 Task: Look for space in Aarhus from 12th may 2023 to 28th may 2023 for 7 adults in price range Rs.22000 to Rs.28000. Place can be entire place or shared room with 3 bedrooms having 7 beds and 1 bathroom. Property type can be flat. Amenities needed are: wifi, free parkinig on premises, gym, breakfast, smoking allowed. Booking option can be shelf check-in. Required host language is English.
Action: Mouse moved to (343, 398)
Screenshot: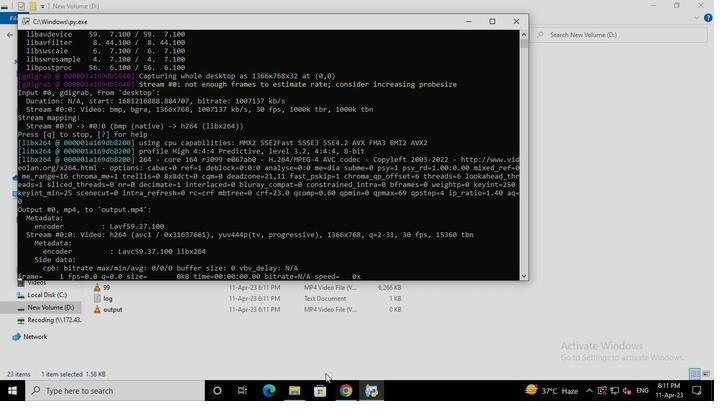 
Action: Mouse pressed left at (343, 398)
Screenshot: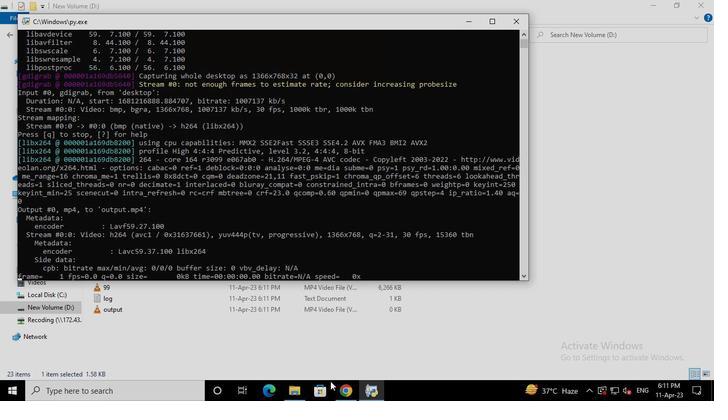 
Action: Mouse moved to (285, 95)
Screenshot: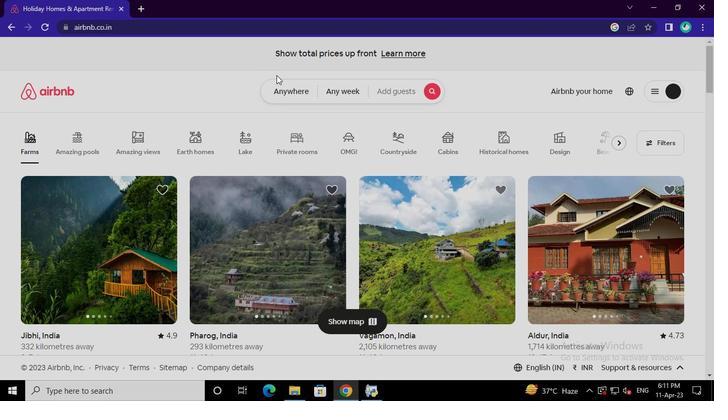
Action: Mouse pressed left at (285, 95)
Screenshot: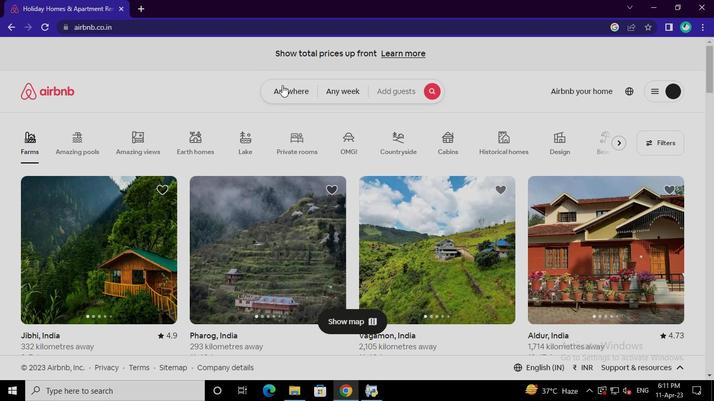 
Action: Mouse moved to (211, 133)
Screenshot: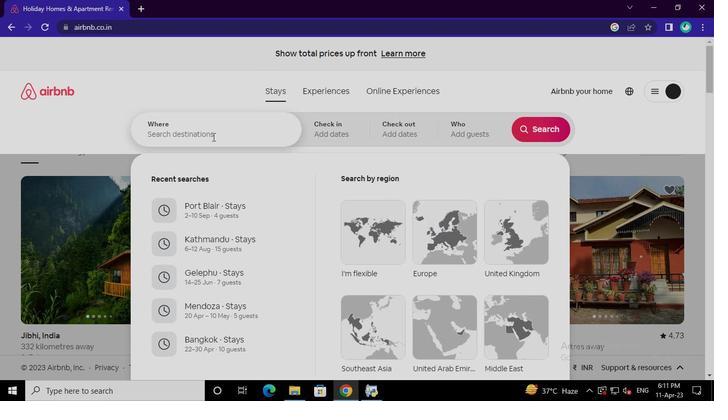 
Action: Mouse pressed left at (211, 133)
Screenshot: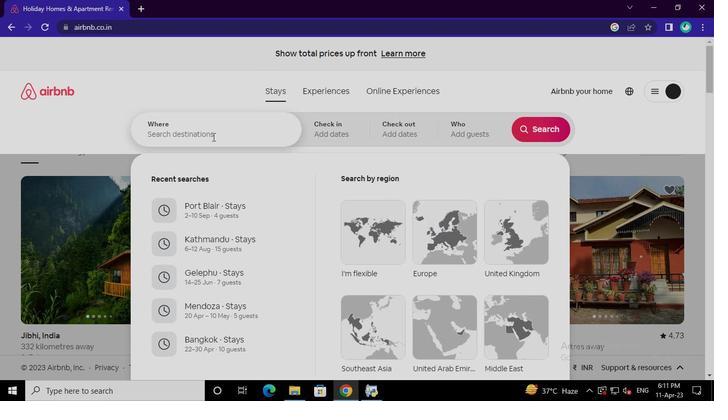 
Action: Mouse moved to (211, 133)
Screenshot: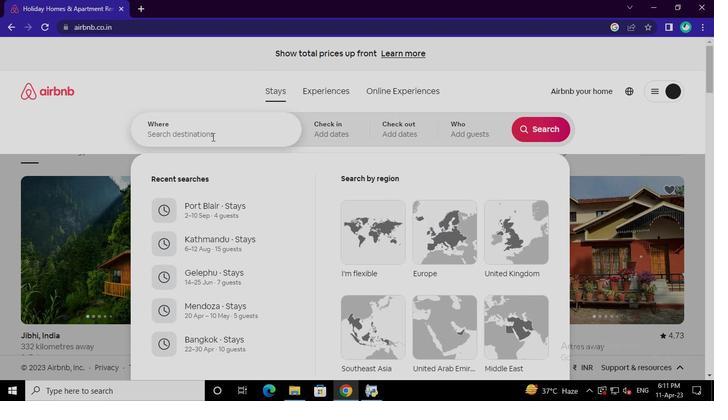 
Action: Keyboard a
Screenshot: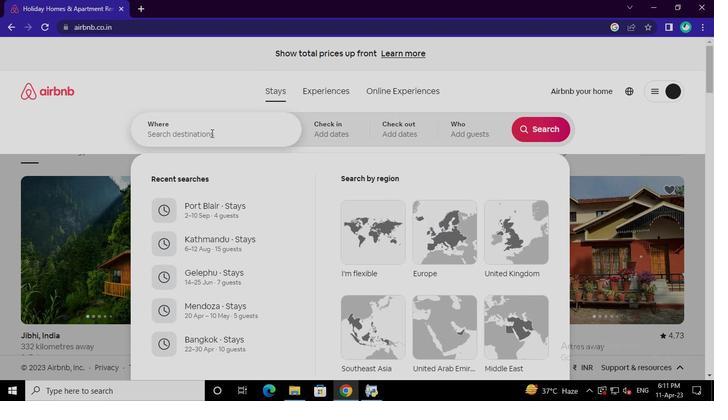 
Action: Keyboard a
Screenshot: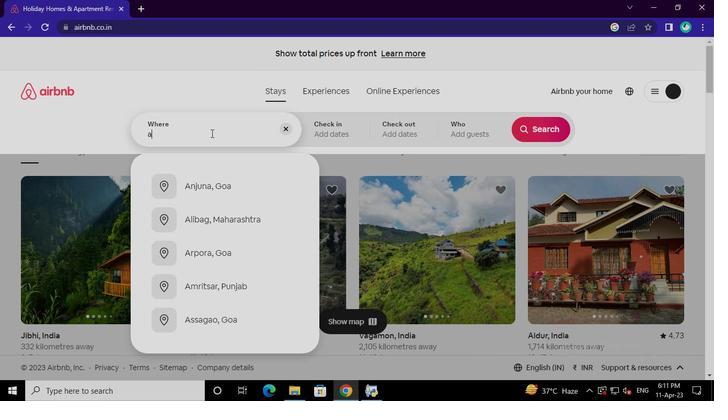 
Action: Keyboard r
Screenshot: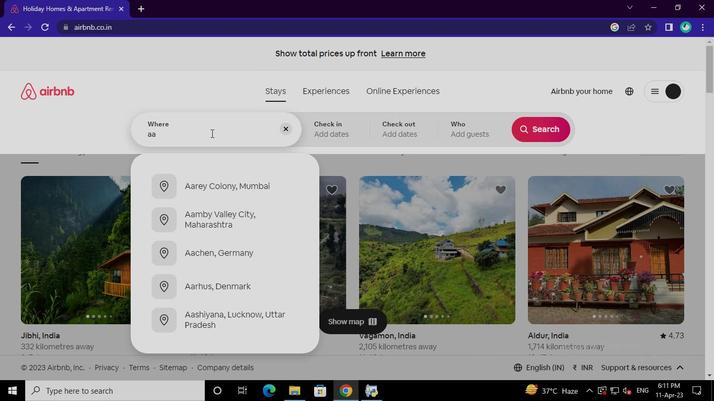 
Action: Keyboard h
Screenshot: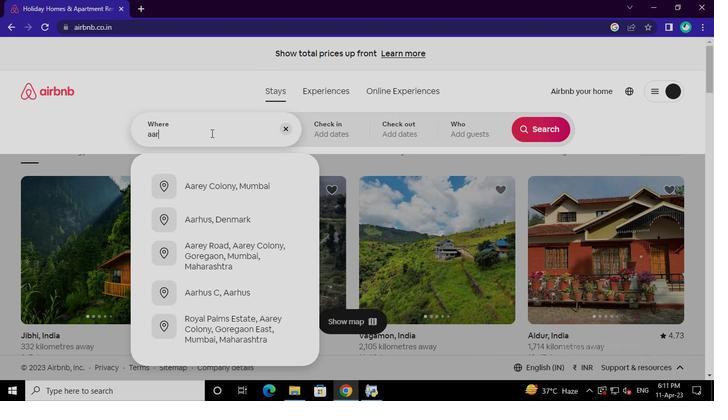 
Action: Keyboard u
Screenshot: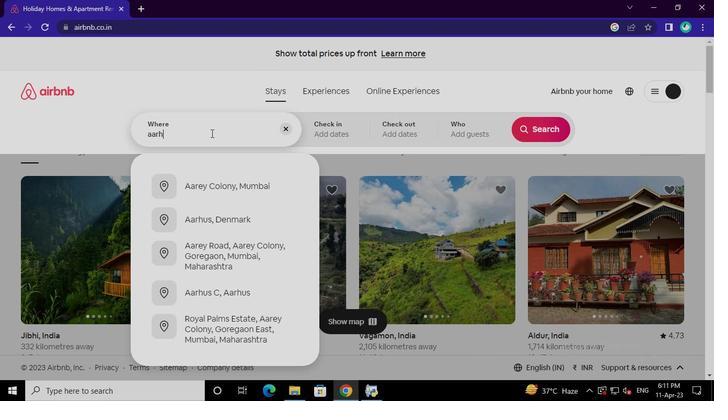 
Action: Keyboard s
Screenshot: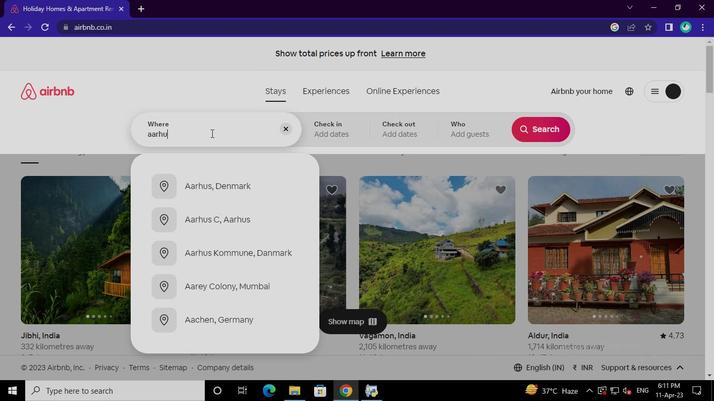 
Action: Mouse moved to (215, 182)
Screenshot: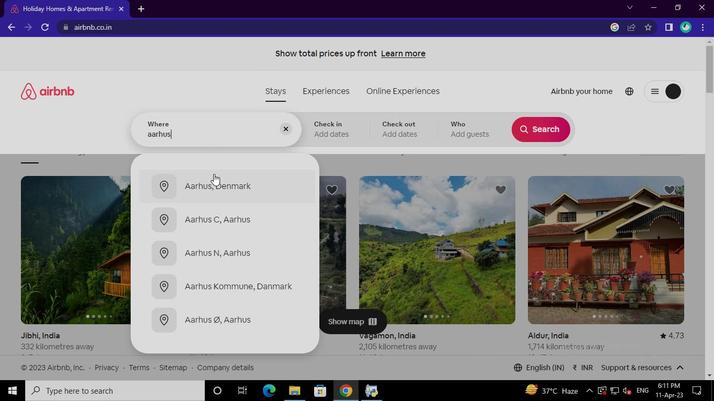 
Action: Mouse pressed left at (215, 182)
Screenshot: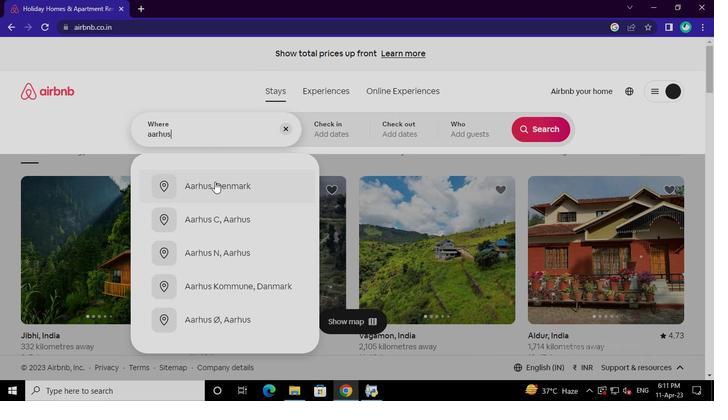 
Action: Mouse moved to (501, 286)
Screenshot: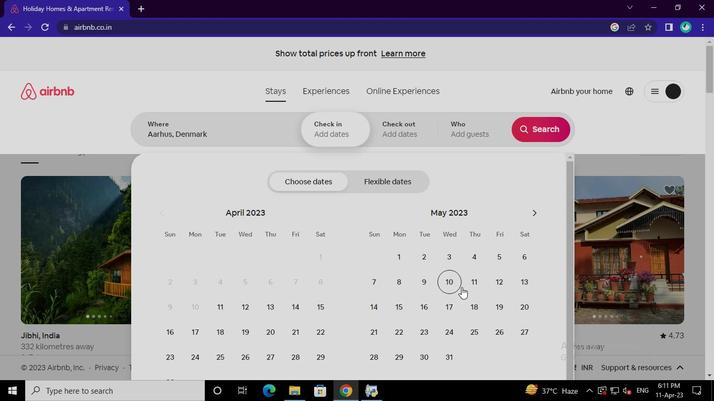 
Action: Mouse pressed left at (501, 286)
Screenshot: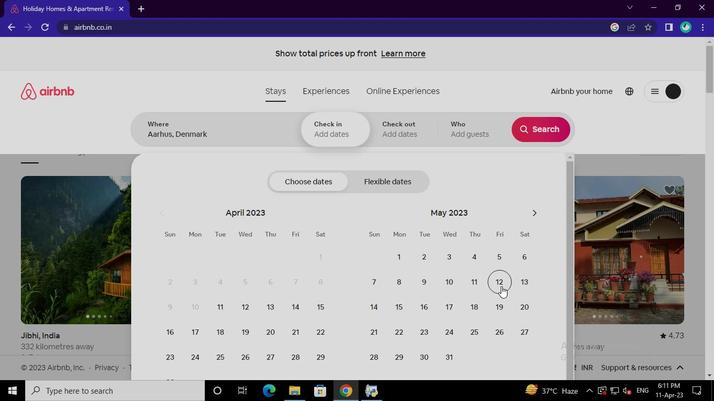 
Action: Mouse moved to (380, 357)
Screenshot: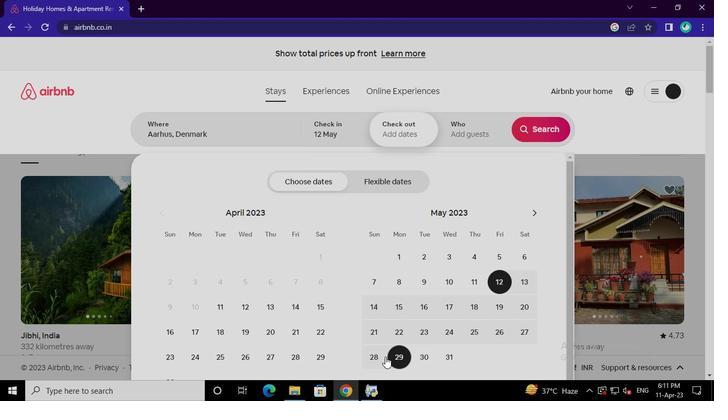 
Action: Mouse pressed left at (380, 357)
Screenshot: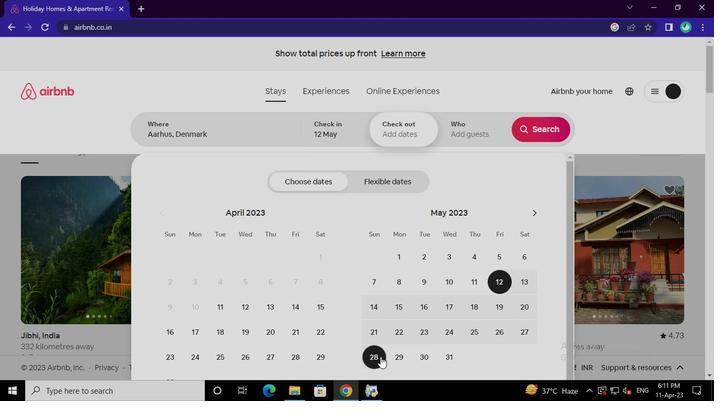 
Action: Mouse moved to (471, 133)
Screenshot: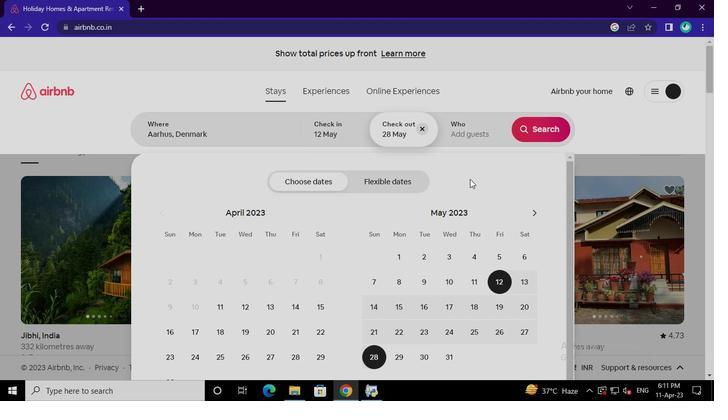 
Action: Mouse pressed left at (471, 133)
Screenshot: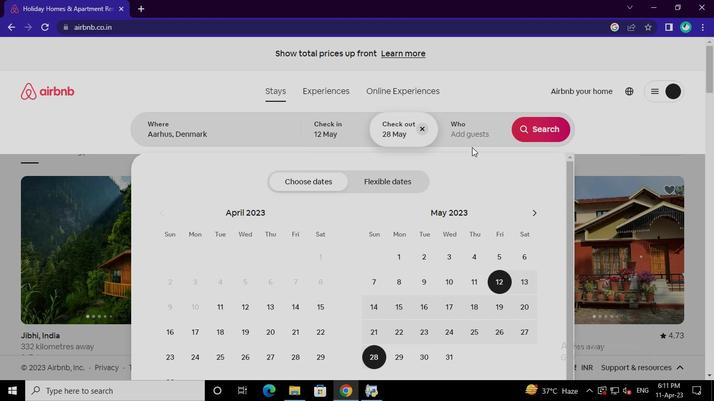
Action: Mouse moved to (539, 182)
Screenshot: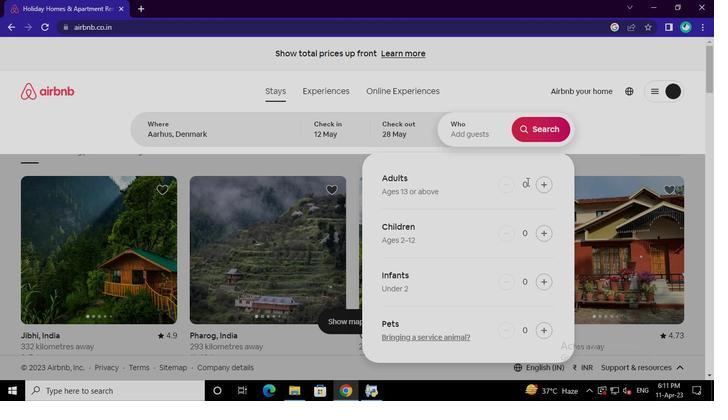 
Action: Mouse pressed left at (539, 182)
Screenshot: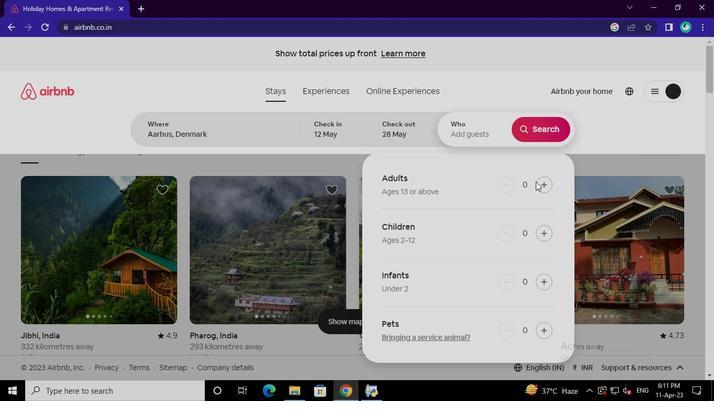
Action: Mouse moved to (539, 182)
Screenshot: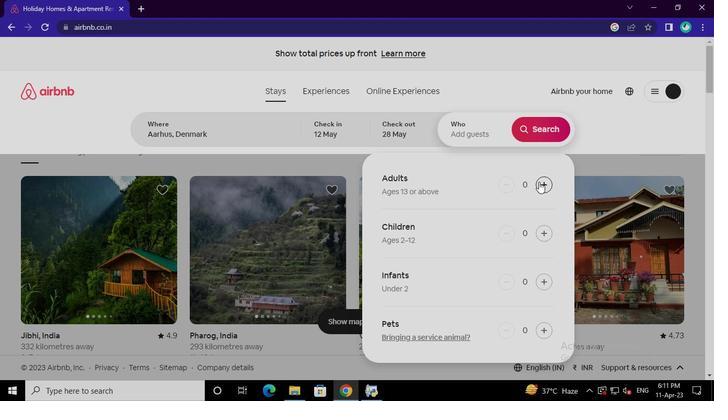 
Action: Mouse pressed left at (539, 182)
Screenshot: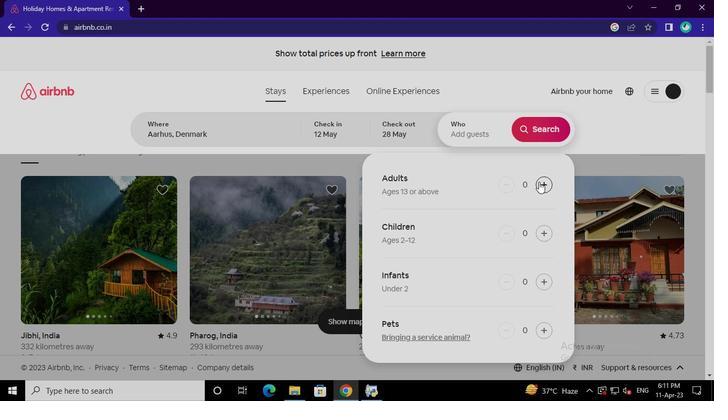 
Action: Mouse moved to (539, 183)
Screenshot: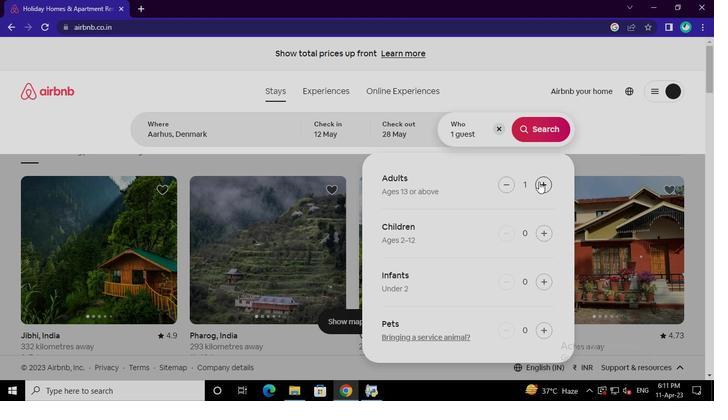 
Action: Mouse pressed left at (539, 183)
Screenshot: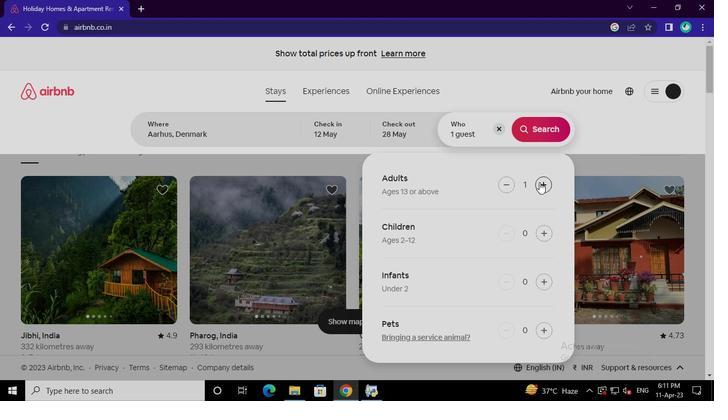 
Action: Mouse moved to (540, 184)
Screenshot: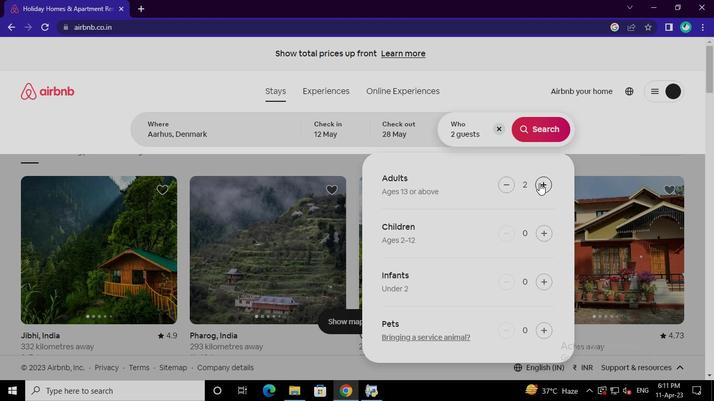 
Action: Mouse pressed left at (540, 184)
Screenshot: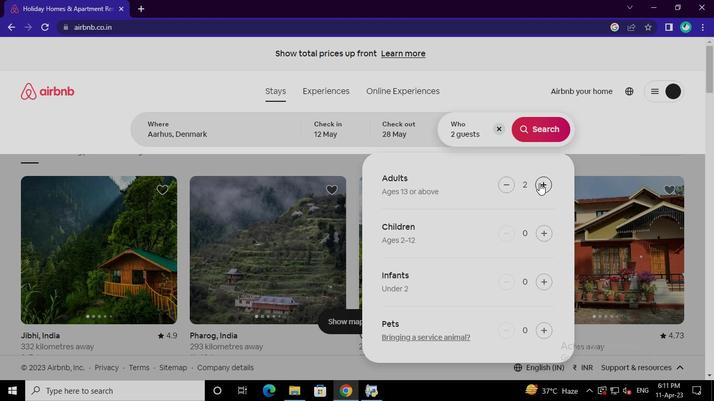 
Action: Mouse pressed left at (540, 184)
Screenshot: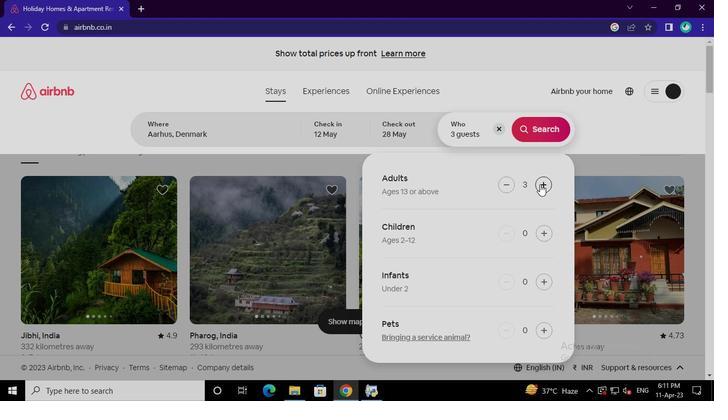 
Action: Mouse pressed left at (540, 184)
Screenshot: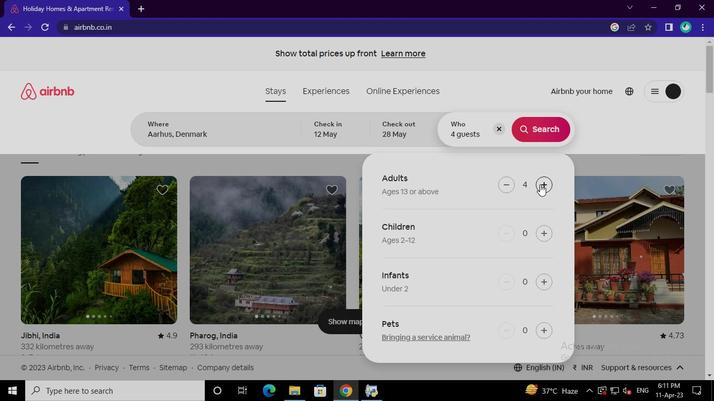 
Action: Mouse pressed left at (540, 184)
Screenshot: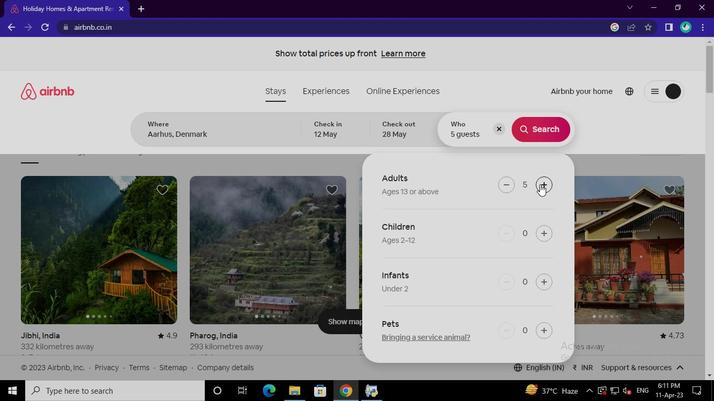 
Action: Mouse pressed left at (540, 184)
Screenshot: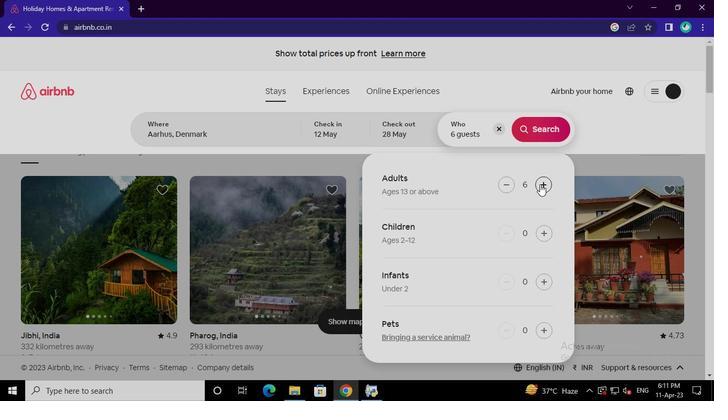 
Action: Mouse pressed left at (540, 184)
Screenshot: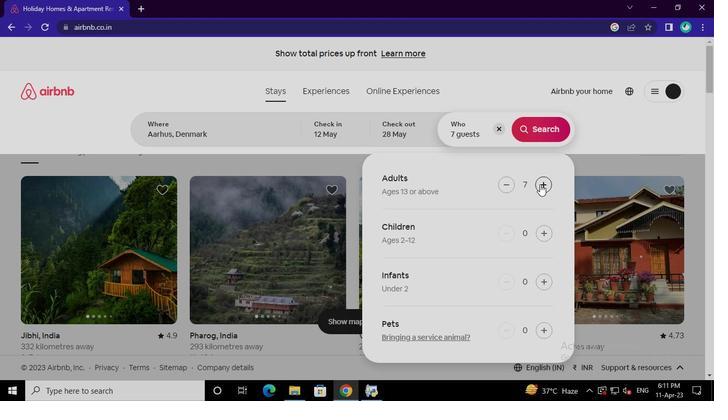 
Action: Mouse pressed left at (540, 184)
Screenshot: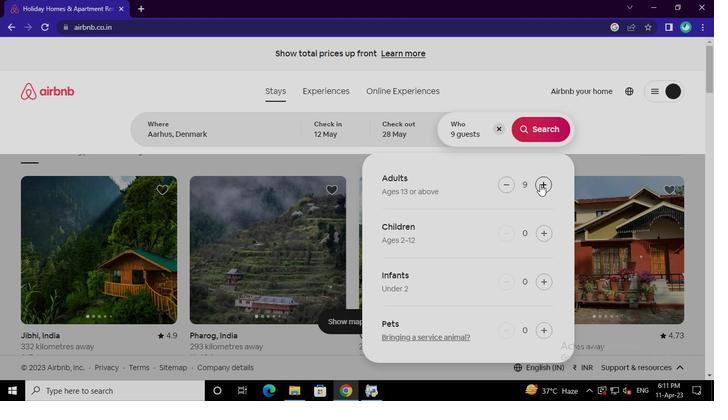 
Action: Mouse moved to (510, 186)
Screenshot: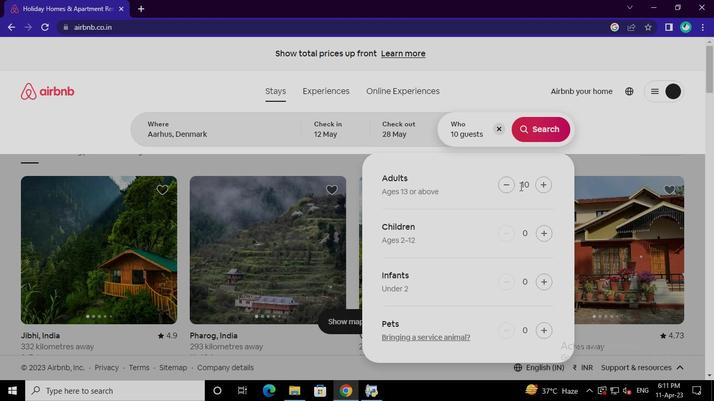 
Action: Mouse pressed left at (510, 186)
Screenshot: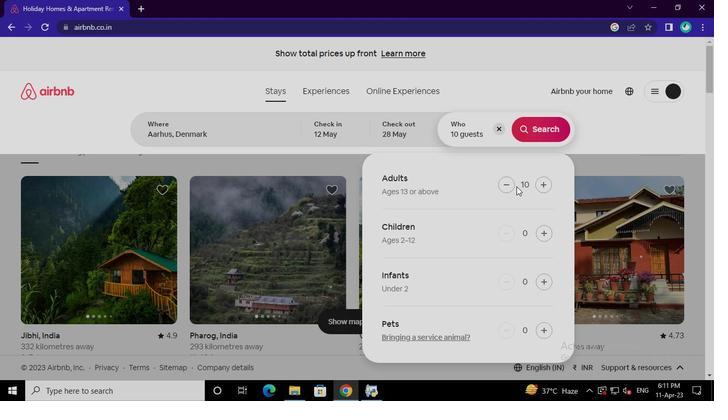 
Action: Mouse pressed left at (510, 186)
Screenshot: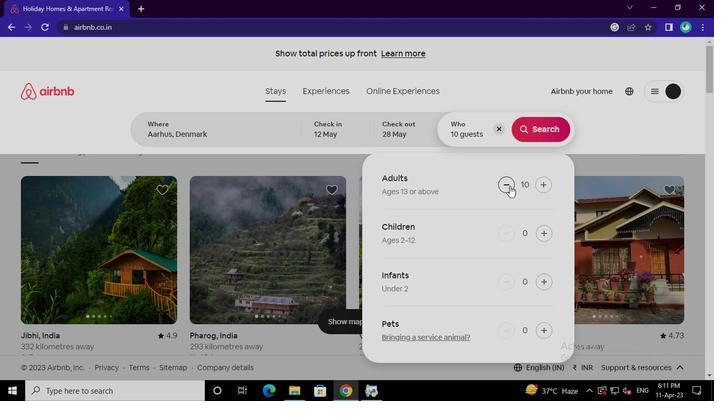 
Action: Mouse pressed left at (510, 186)
Screenshot: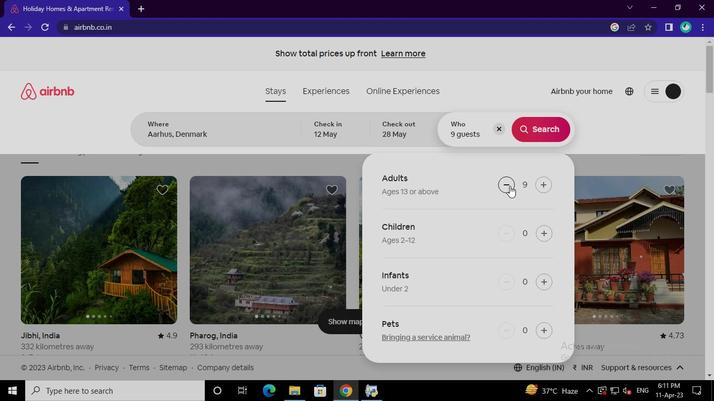 
Action: Mouse moved to (536, 134)
Screenshot: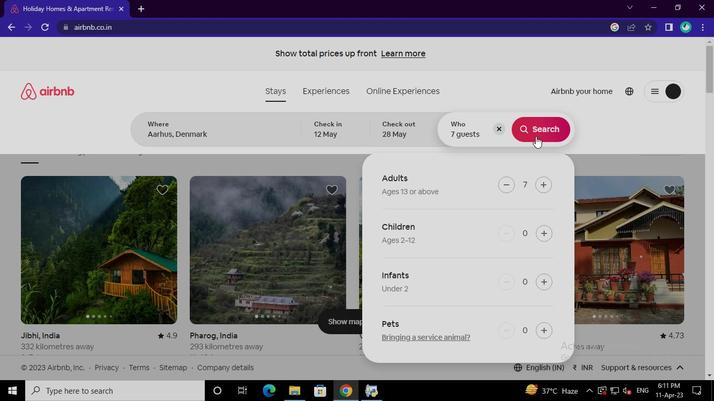 
Action: Mouse pressed left at (536, 134)
Screenshot: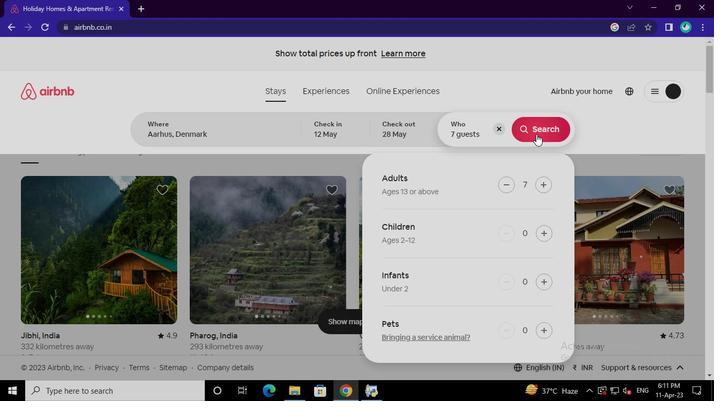 
Action: Mouse moved to (682, 98)
Screenshot: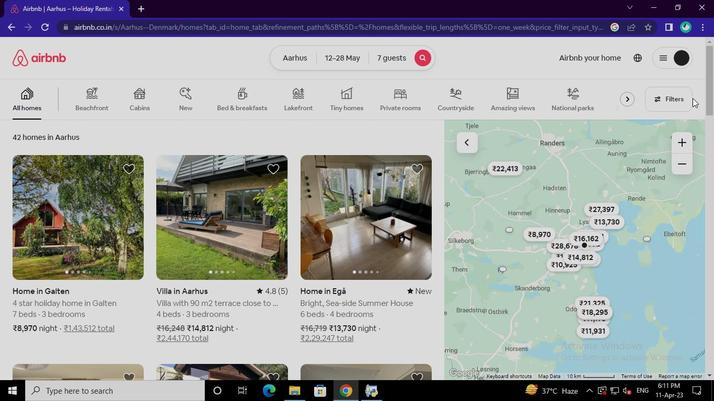 
Action: Mouse pressed left at (682, 98)
Screenshot: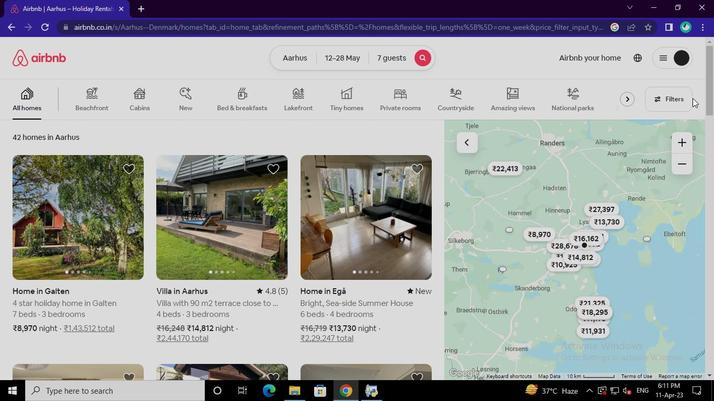 
Action: Mouse moved to (275, 228)
Screenshot: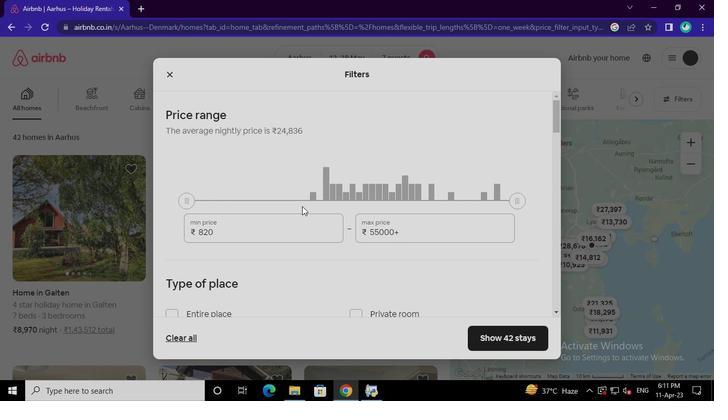 
Action: Mouse pressed left at (275, 228)
Screenshot: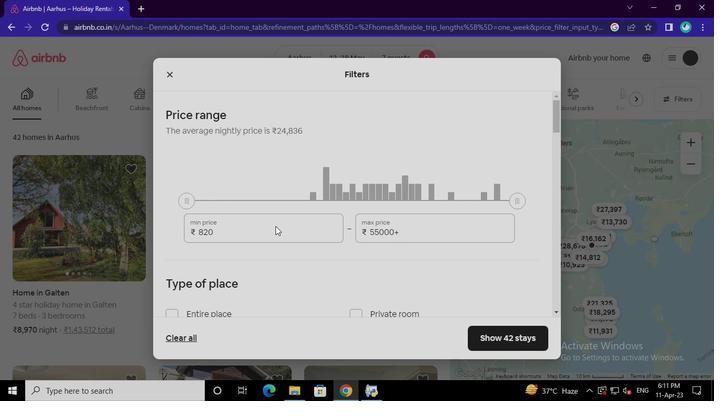 
Action: Keyboard Key.backspace
Screenshot: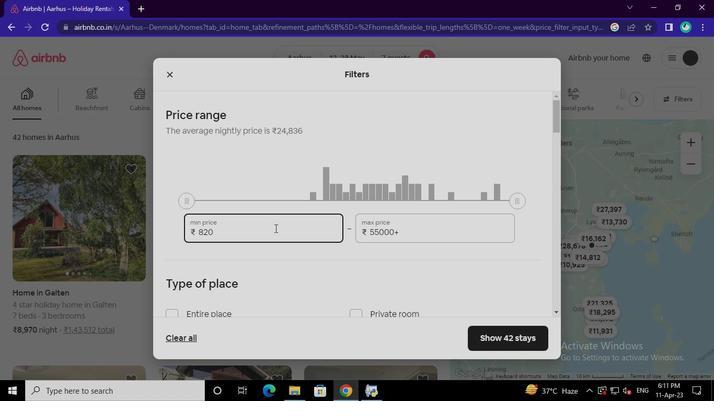 
Action: Keyboard Key.backspace
Screenshot: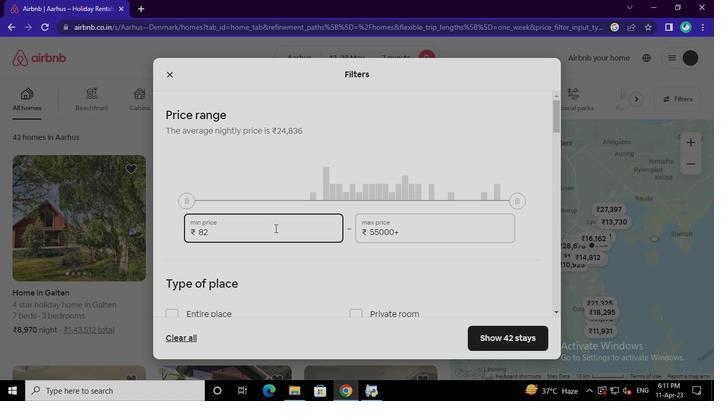 
Action: Keyboard Key.backspace
Screenshot: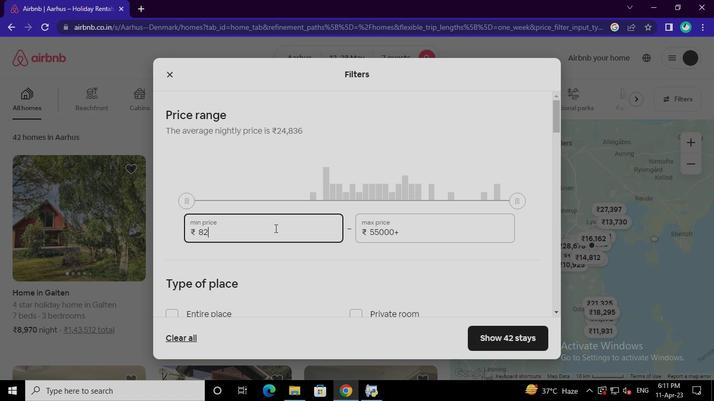 
Action: Keyboard Key.backspace
Screenshot: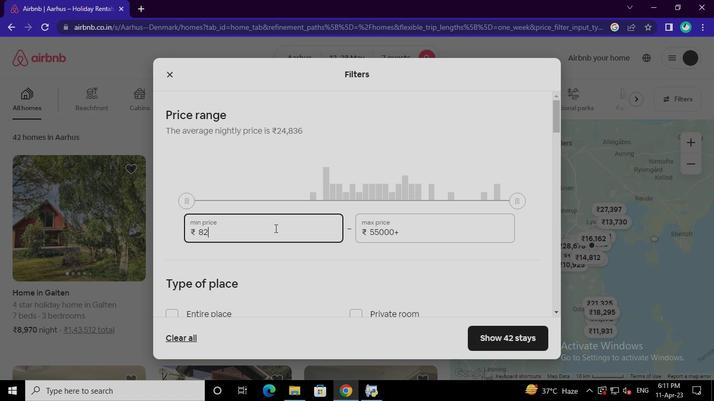 
Action: Keyboard Key.backspace
Screenshot: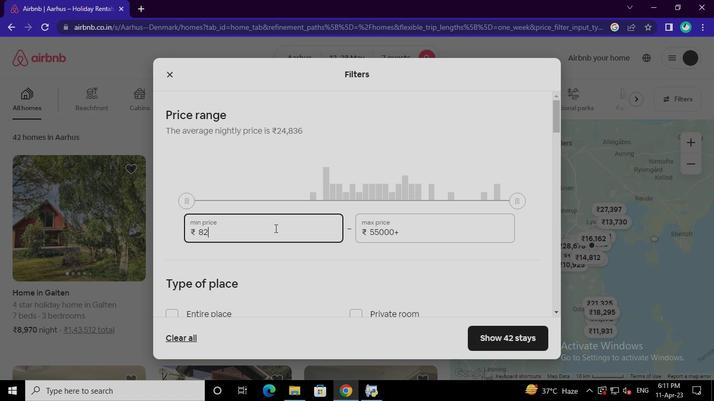 
Action: Keyboard Key.backspace
Screenshot: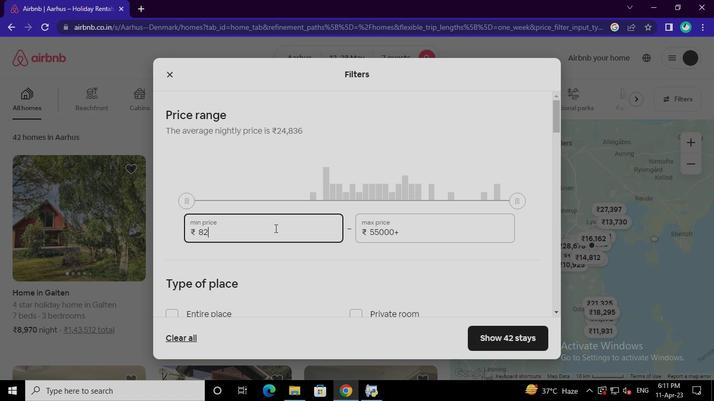 
Action: Keyboard Key.backspace
Screenshot: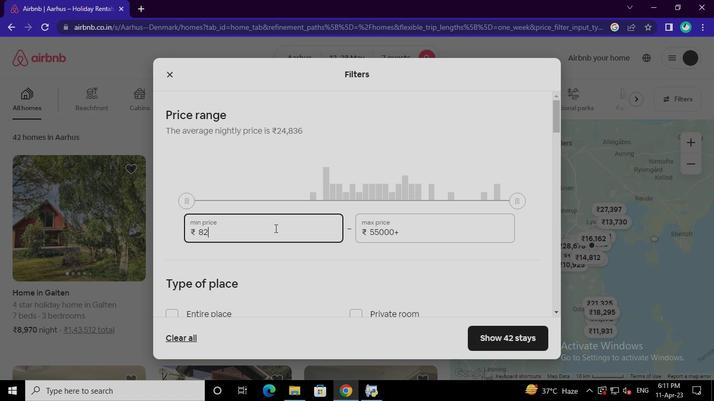 
Action: Keyboard Key.backspace
Screenshot: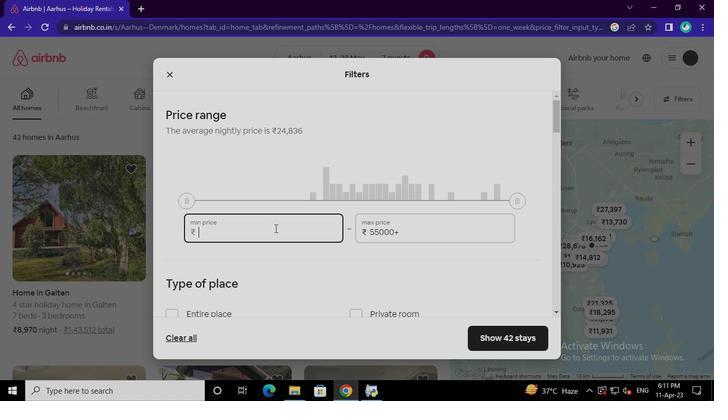 
Action: Keyboard Key.backspace
Screenshot: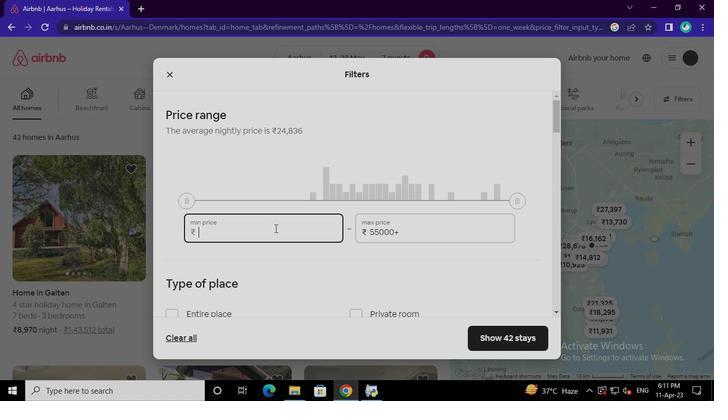 
Action: Keyboard <98>
Screenshot: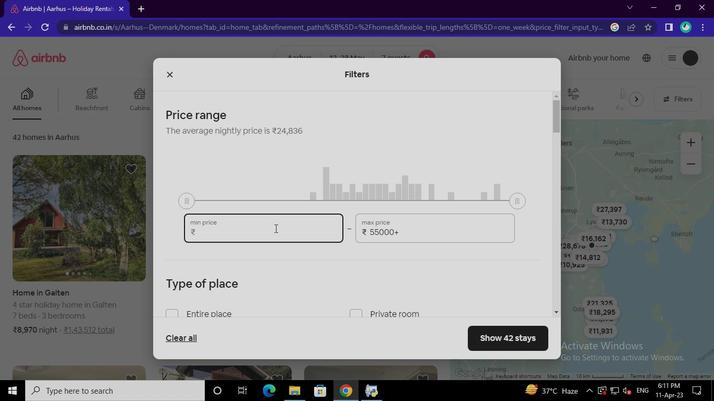 
Action: Keyboard <98>
Screenshot: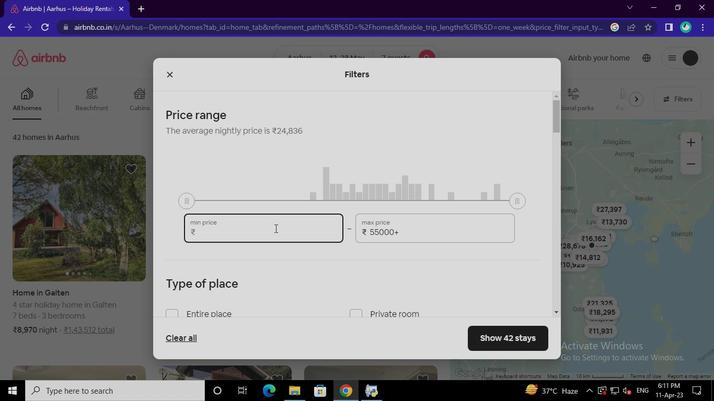 
Action: Keyboard <96>
Screenshot: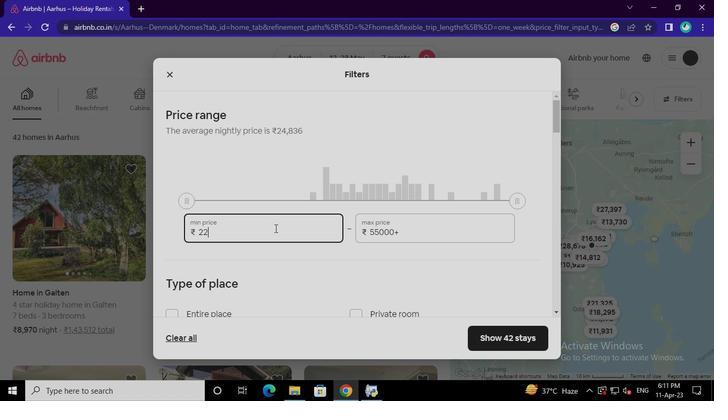 
Action: Keyboard <96>
Screenshot: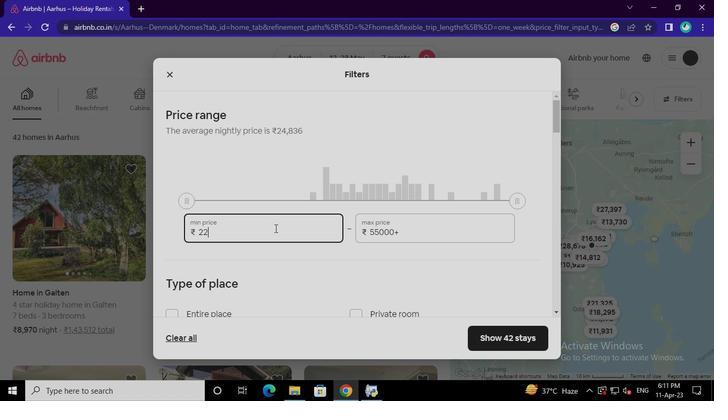 
Action: Keyboard <96>
Screenshot: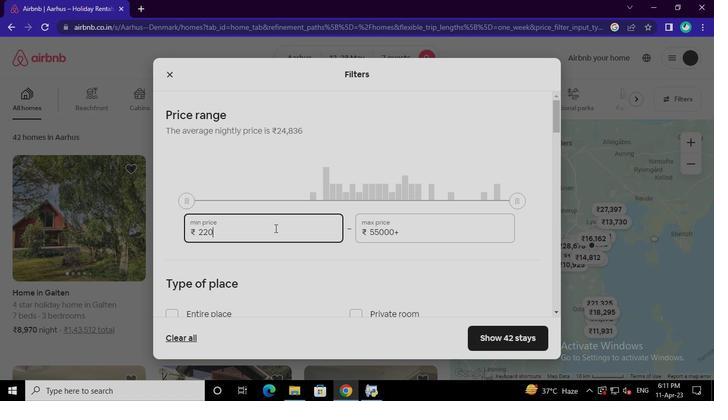 
Action: Mouse moved to (411, 234)
Screenshot: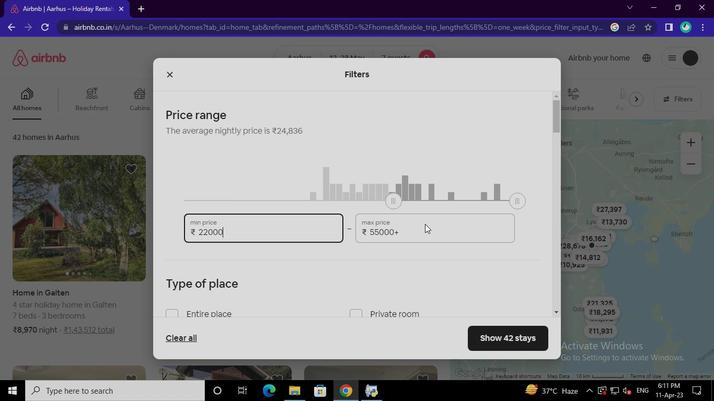 
Action: Mouse pressed left at (411, 234)
Screenshot: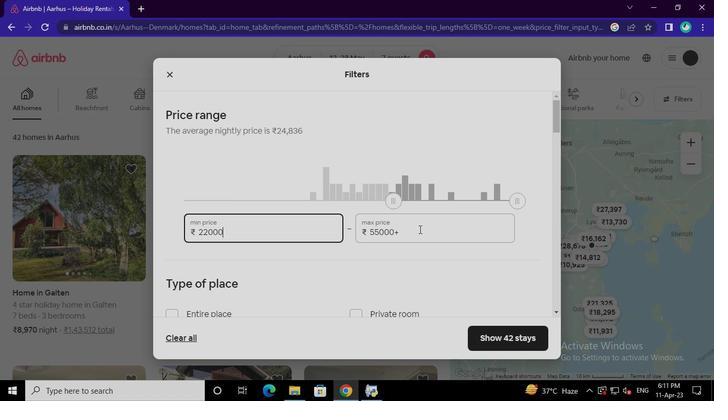 
Action: Keyboard Key.backspace
Screenshot: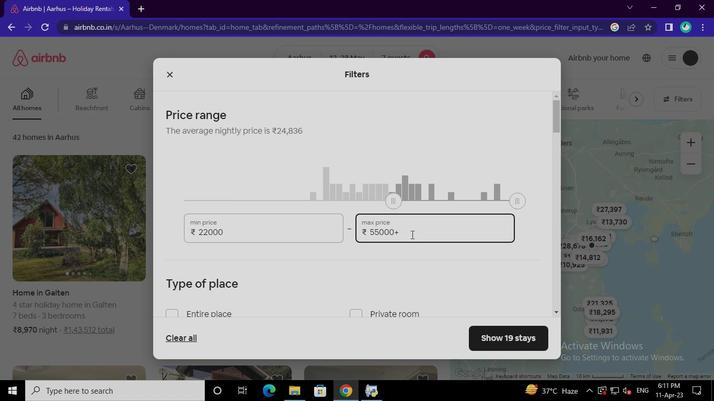 
Action: Keyboard Key.backspace
Screenshot: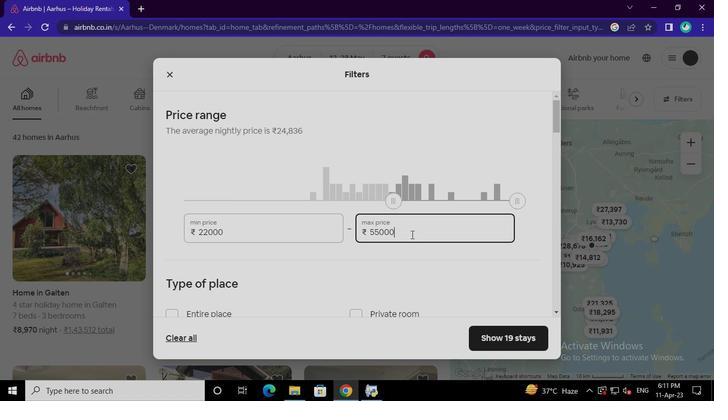 
Action: Keyboard Key.backspace
Screenshot: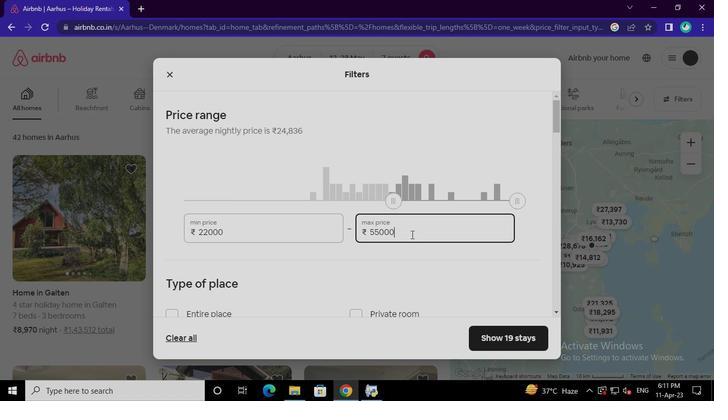
Action: Keyboard Key.backspace
Screenshot: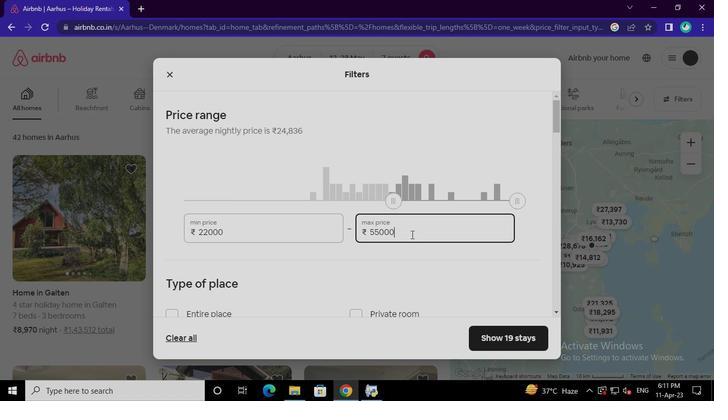 
Action: Keyboard Key.backspace
Screenshot: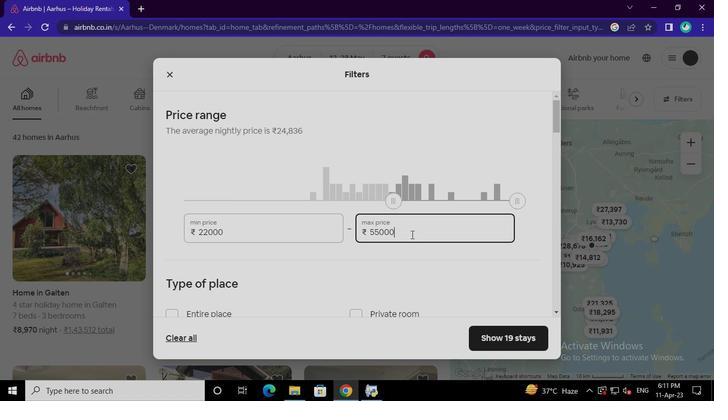 
Action: Keyboard Key.backspace
Screenshot: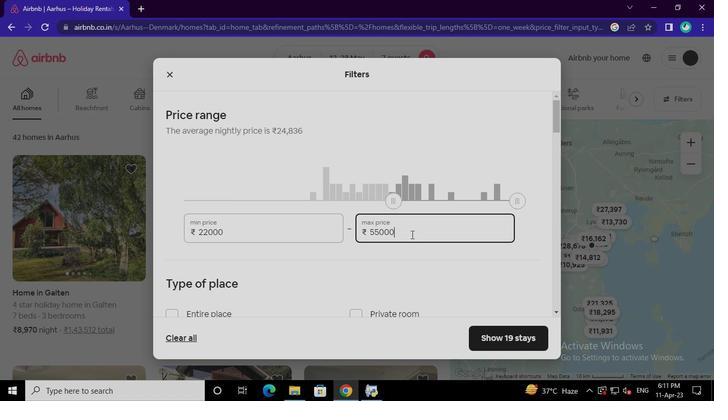 
Action: Keyboard Key.backspace
Screenshot: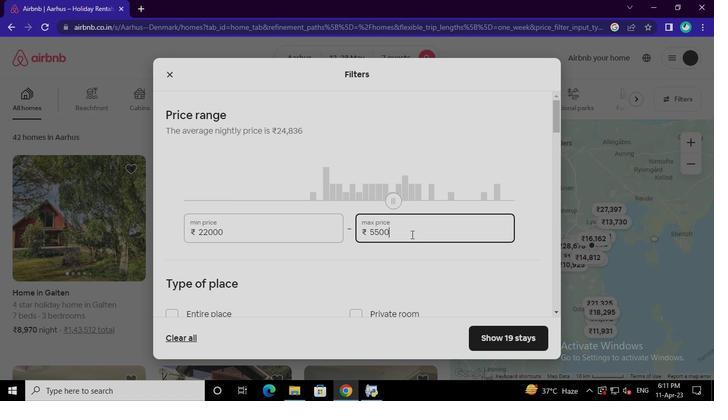 
Action: Keyboard Key.backspace
Screenshot: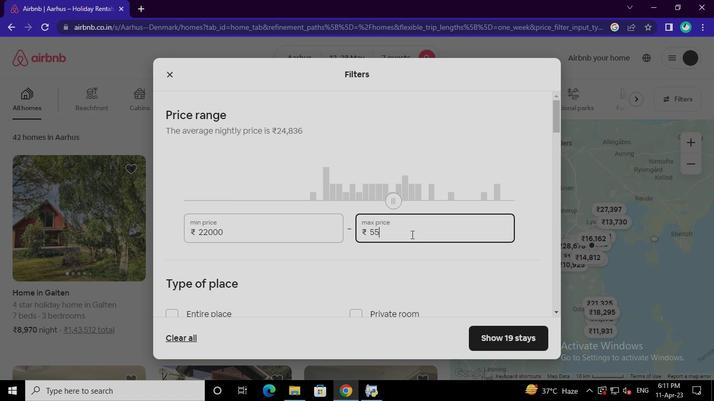 
Action: Keyboard Key.backspace
Screenshot: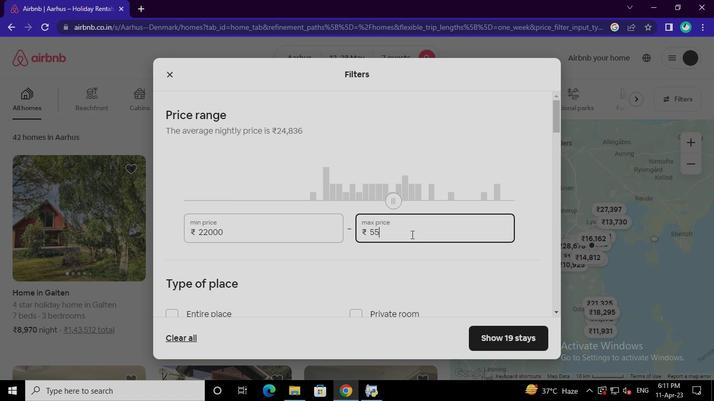 
Action: Keyboard Key.backspace
Screenshot: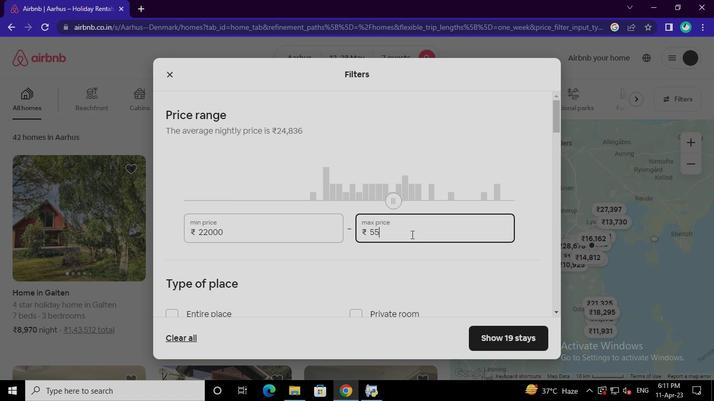 
Action: Keyboard Key.backspace
Screenshot: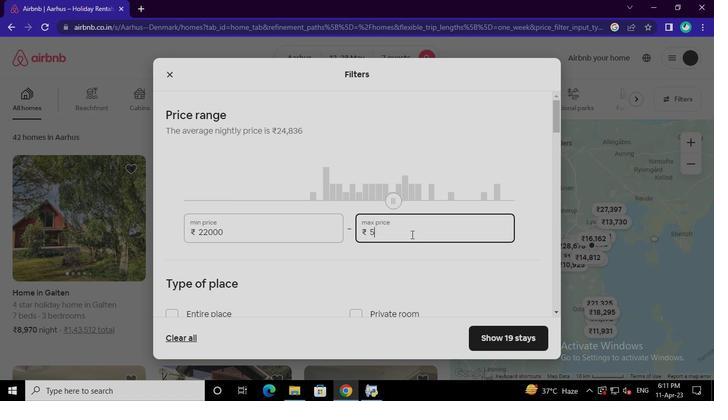 
Action: Keyboard Key.backspace
Screenshot: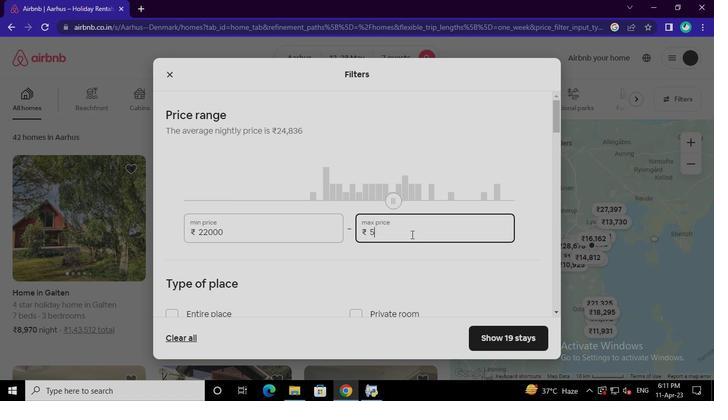 
Action: Keyboard <98>
Screenshot: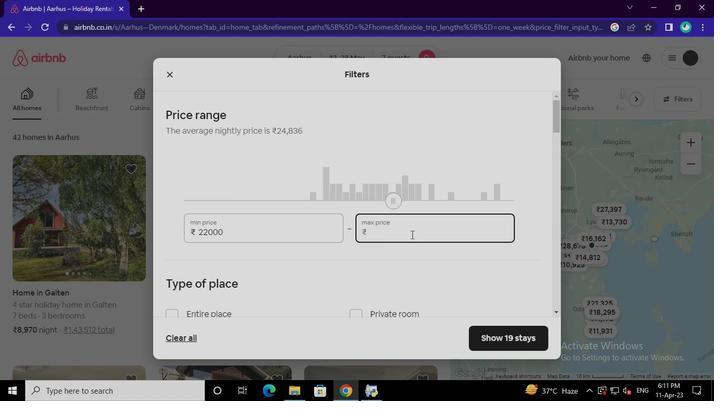 
Action: Keyboard <104>
Screenshot: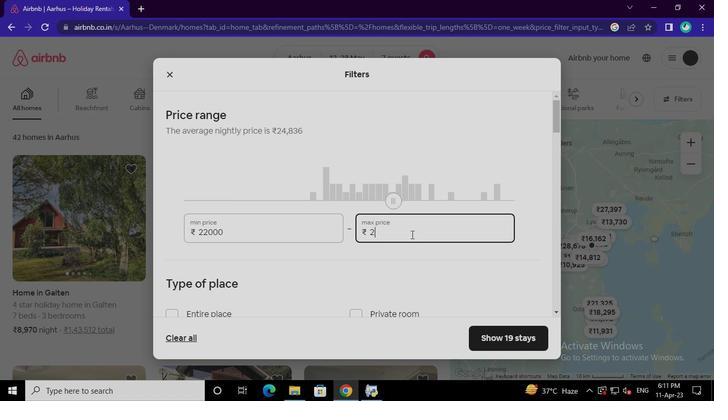 
Action: Keyboard <96>
Screenshot: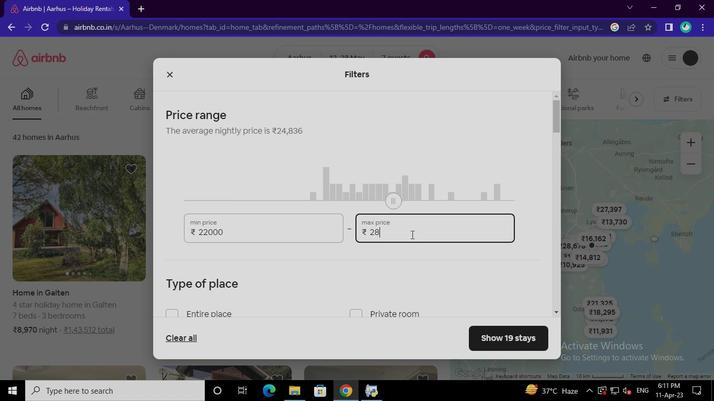 
Action: Keyboard <96>
Screenshot: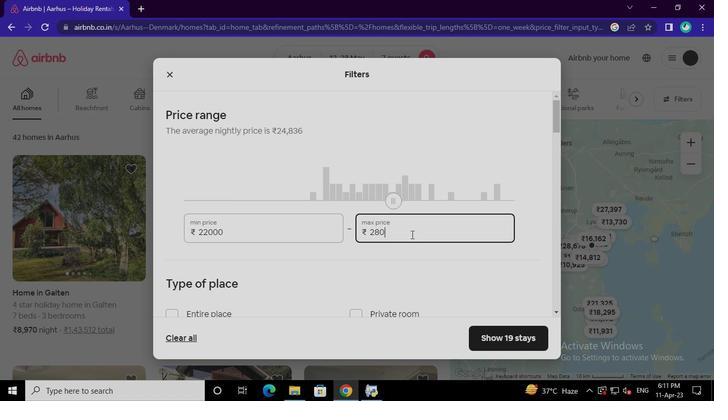 
Action: Keyboard <96>
Screenshot: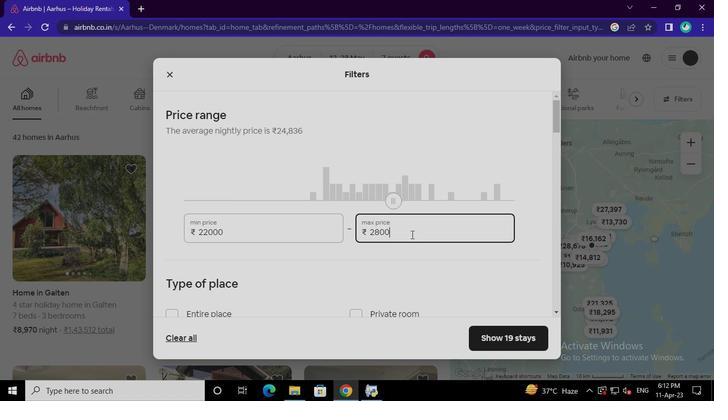 
Action: Mouse moved to (201, 207)
Screenshot: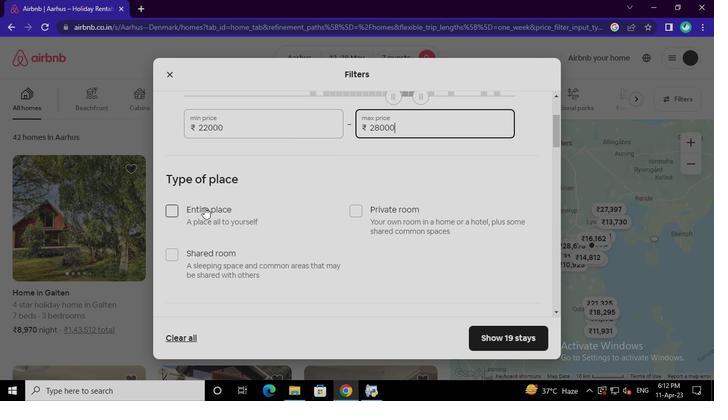 
Action: Mouse pressed left at (201, 207)
Screenshot: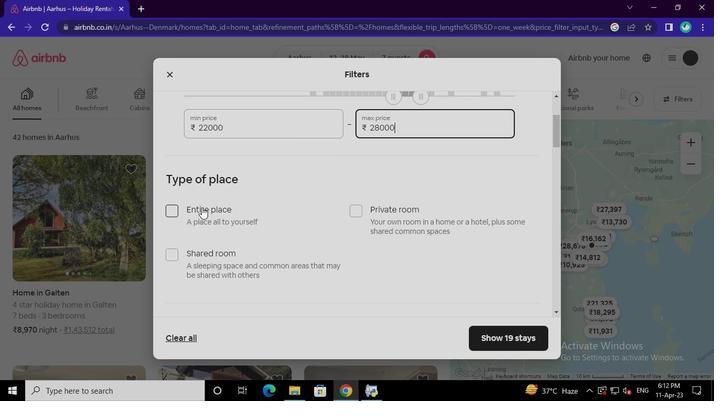 
Action: Mouse moved to (226, 258)
Screenshot: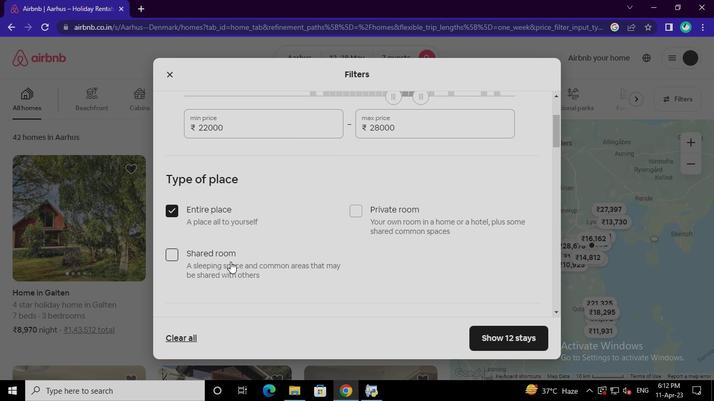 
Action: Mouse pressed left at (226, 258)
Screenshot: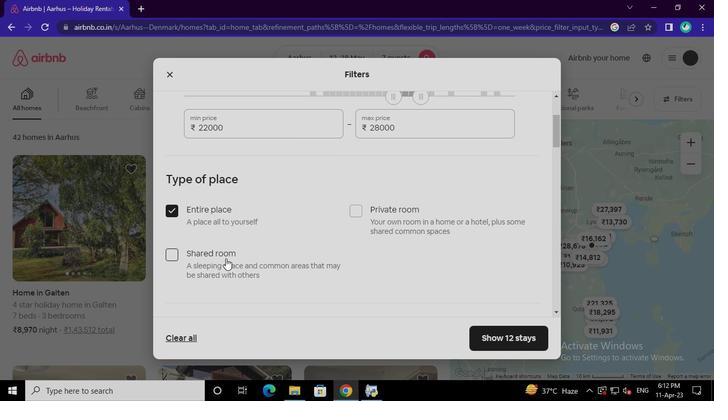 
Action: Mouse moved to (295, 229)
Screenshot: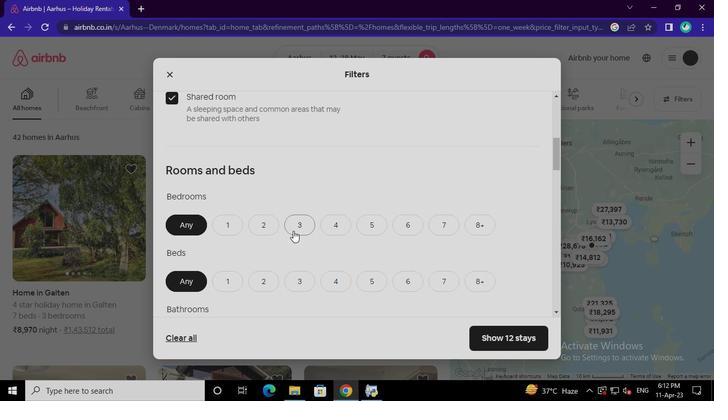 
Action: Mouse pressed left at (295, 229)
Screenshot: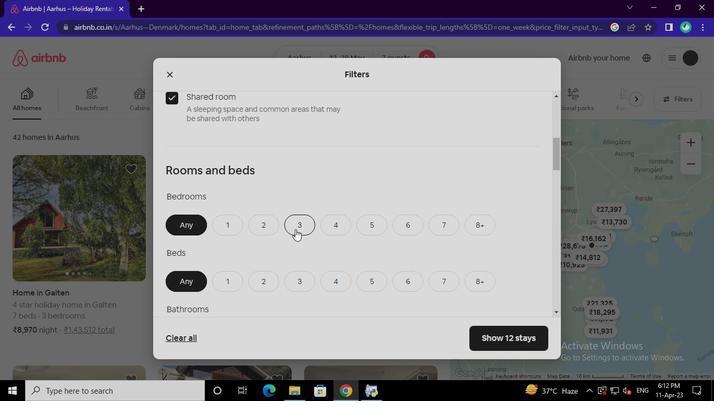 
Action: Mouse moved to (449, 227)
Screenshot: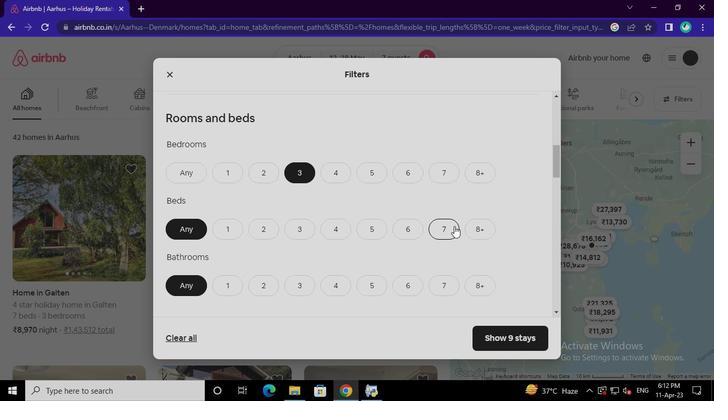 
Action: Mouse pressed left at (449, 227)
Screenshot: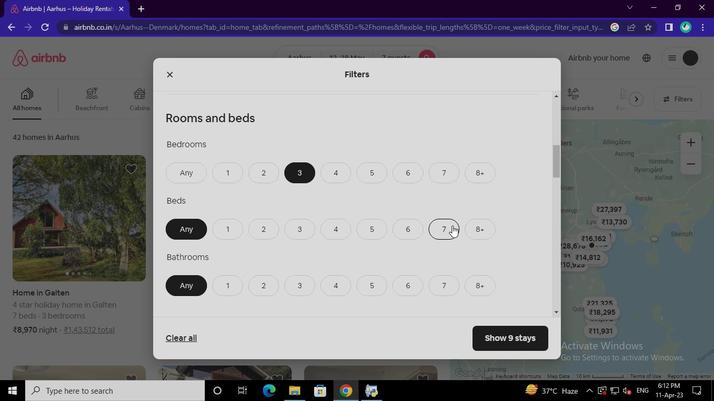 
Action: Mouse moved to (233, 282)
Screenshot: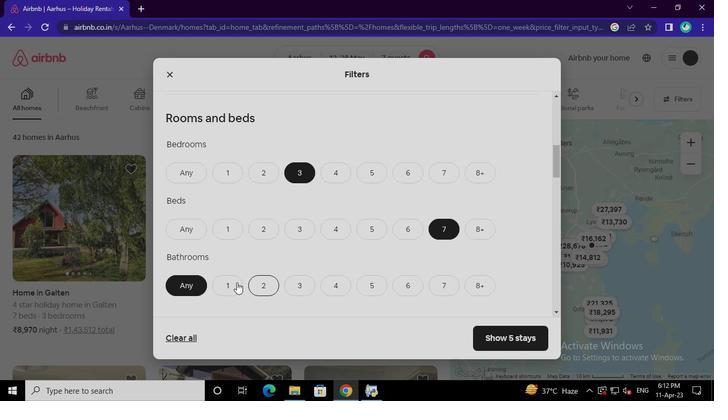 
Action: Mouse pressed left at (233, 282)
Screenshot: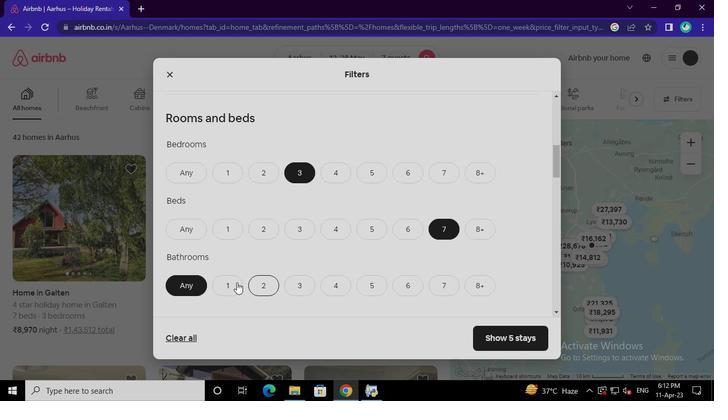 
Action: Mouse moved to (287, 249)
Screenshot: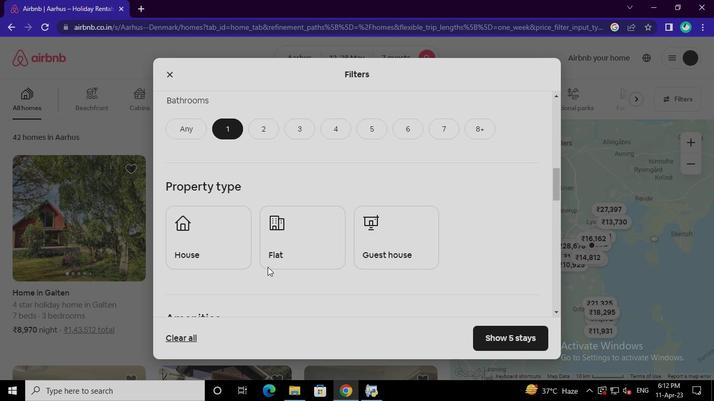 
Action: Mouse pressed left at (287, 249)
Screenshot: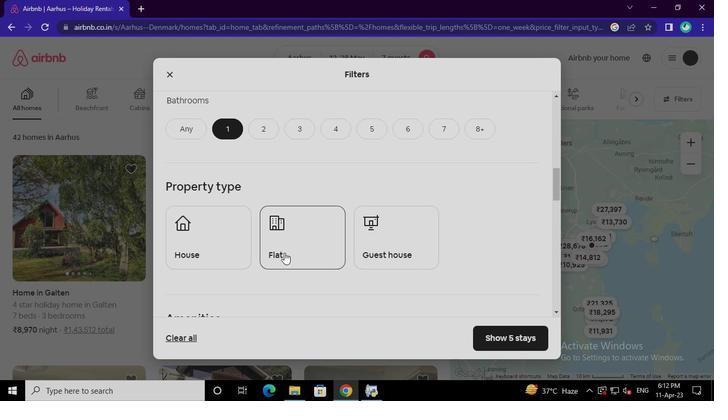 
Action: Mouse moved to (188, 241)
Screenshot: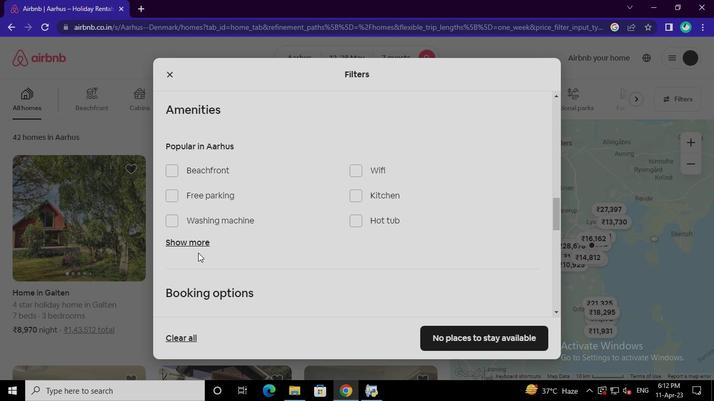 
Action: Mouse pressed left at (188, 241)
Screenshot: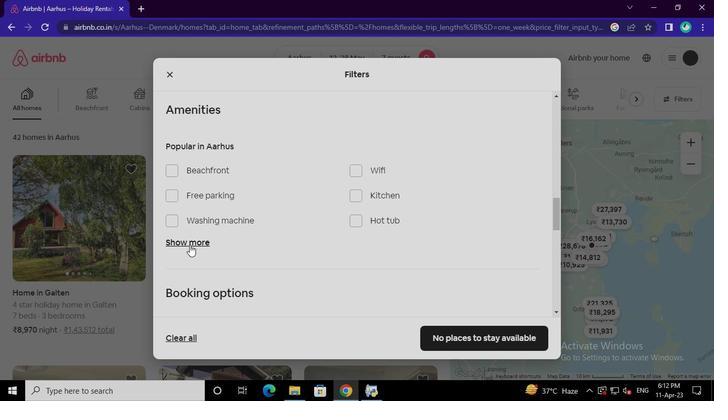 
Action: Mouse moved to (368, 170)
Screenshot: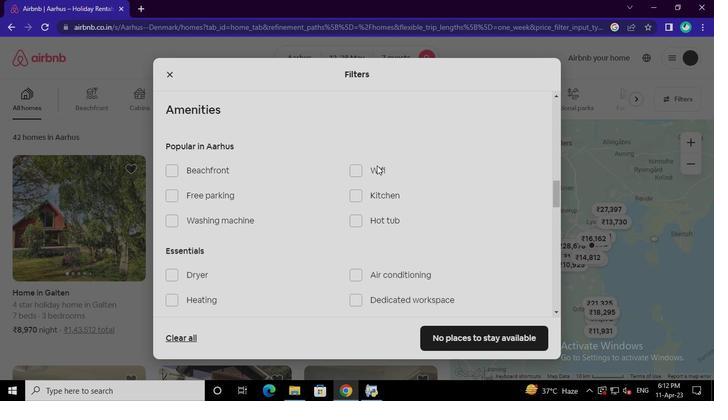 
Action: Mouse pressed left at (368, 170)
Screenshot: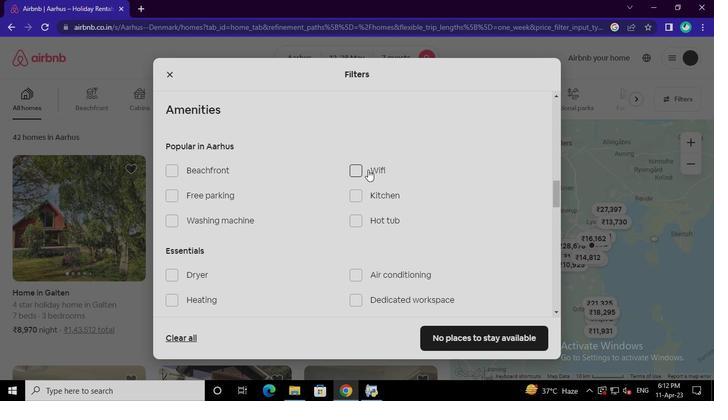 
Action: Mouse moved to (224, 192)
Screenshot: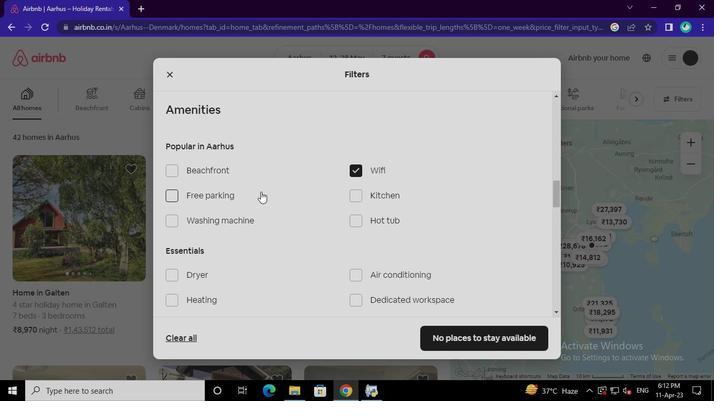 
Action: Mouse pressed left at (224, 192)
Screenshot: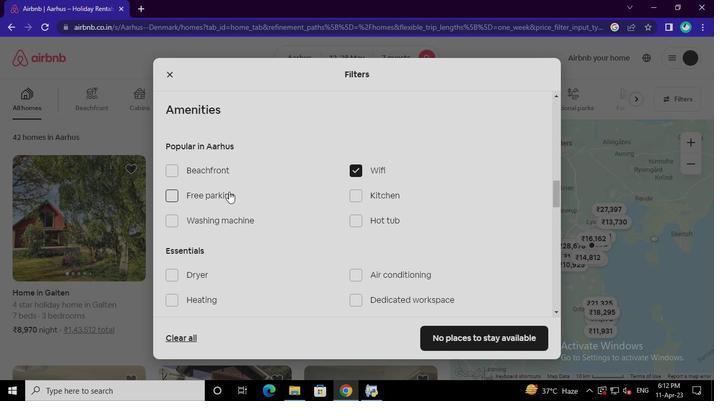 
Action: Mouse moved to (352, 270)
Screenshot: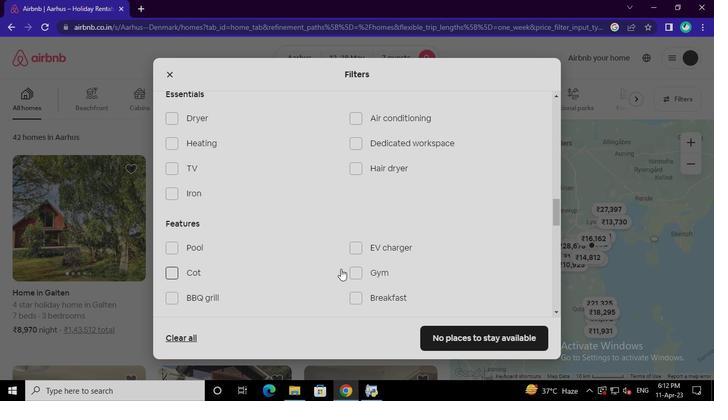 
Action: Mouse pressed left at (352, 270)
Screenshot: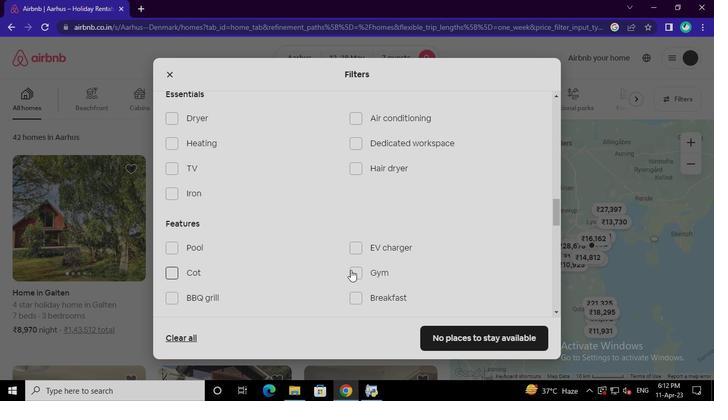 
Action: Mouse moved to (365, 194)
Screenshot: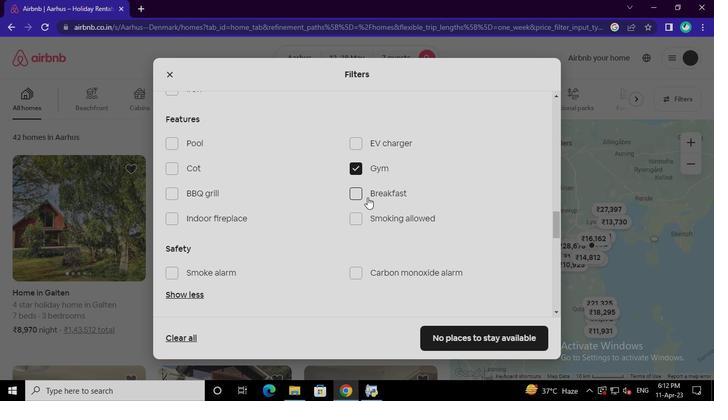 
Action: Mouse pressed left at (365, 194)
Screenshot: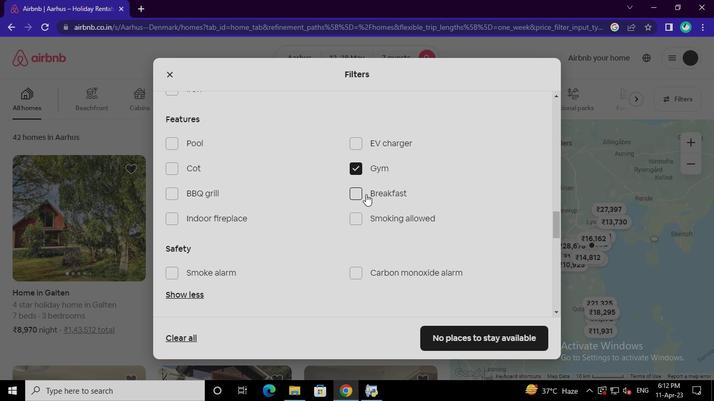 
Action: Mouse moved to (361, 217)
Screenshot: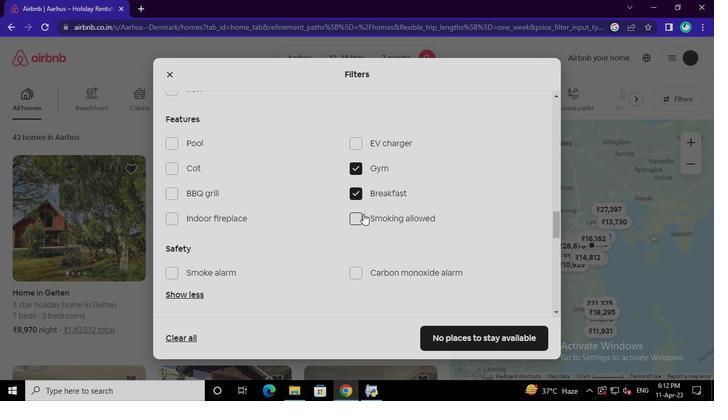 
Action: Mouse pressed left at (361, 217)
Screenshot: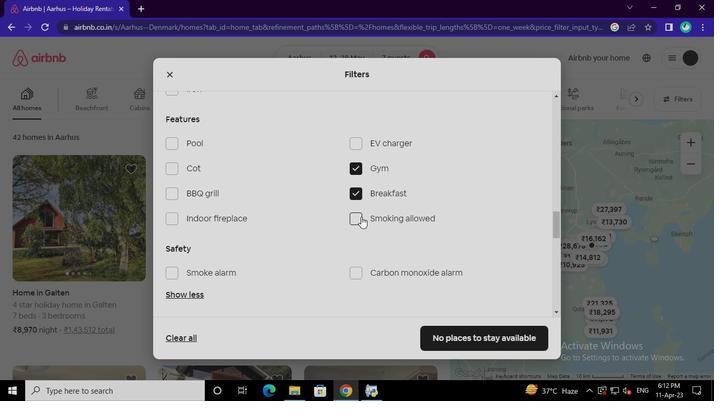 
Action: Mouse moved to (526, 255)
Screenshot: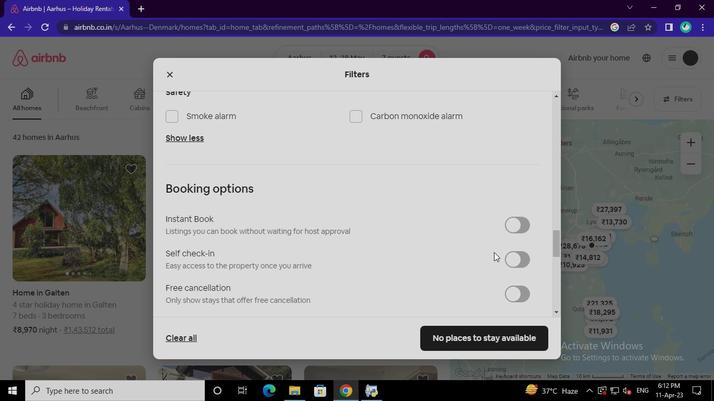 
Action: Mouse pressed left at (526, 255)
Screenshot: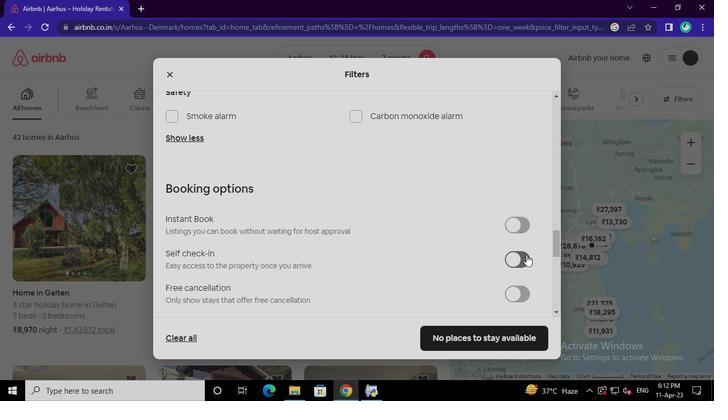 
Action: Mouse moved to (186, 245)
Screenshot: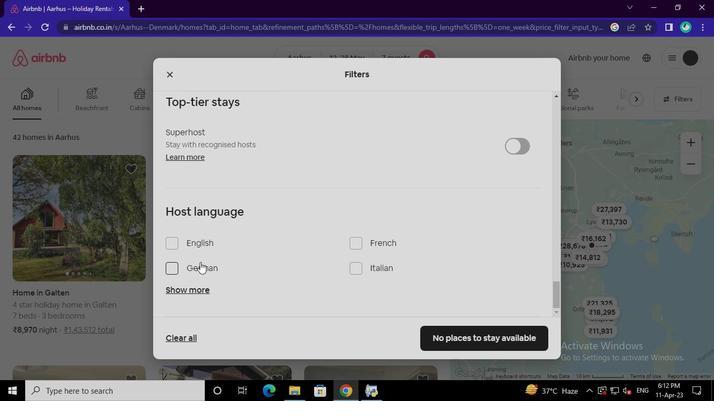 
Action: Mouse pressed left at (186, 245)
Screenshot: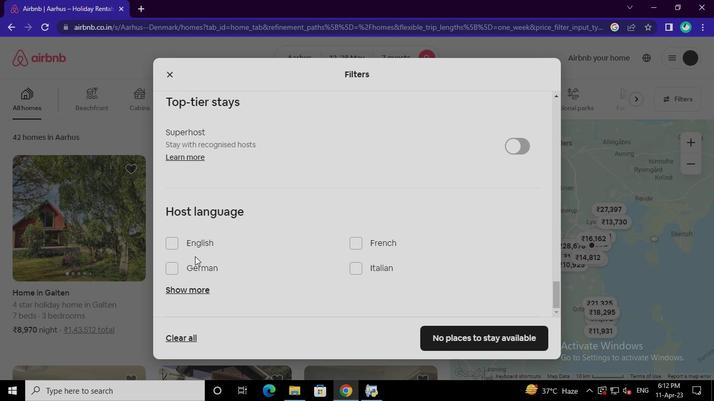 
Action: Mouse moved to (439, 331)
Screenshot: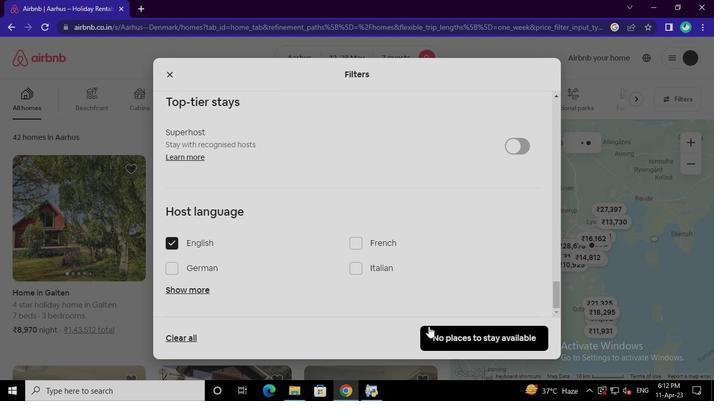 
Action: Mouse pressed left at (439, 331)
Screenshot: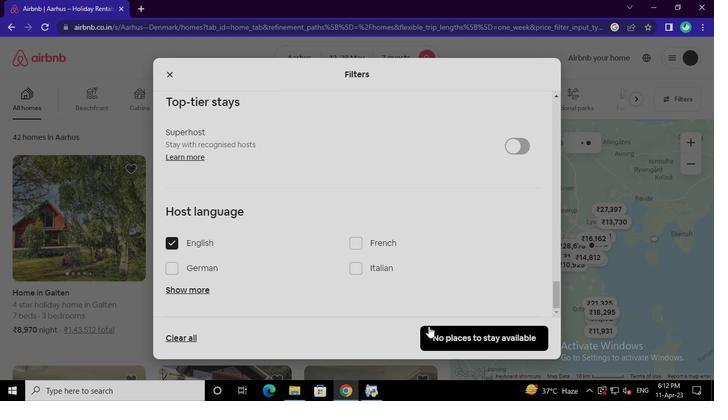 
Action: Mouse moved to (372, 396)
Screenshot: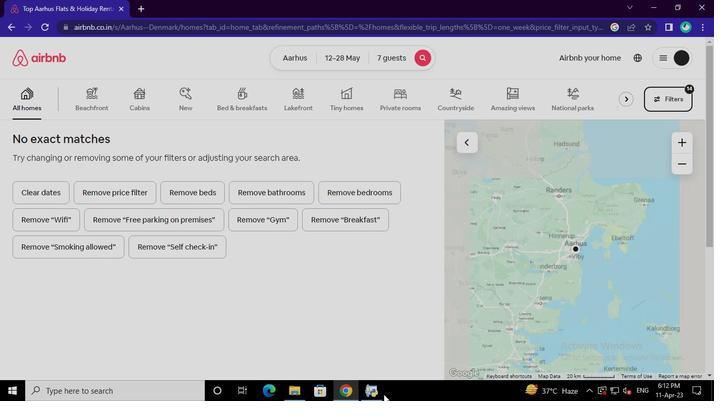 
Action: Mouse pressed left at (372, 396)
Screenshot: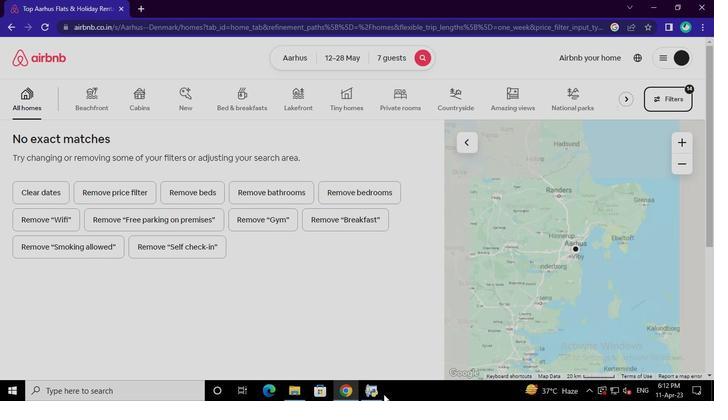 
Action: Mouse moved to (515, 24)
Screenshot: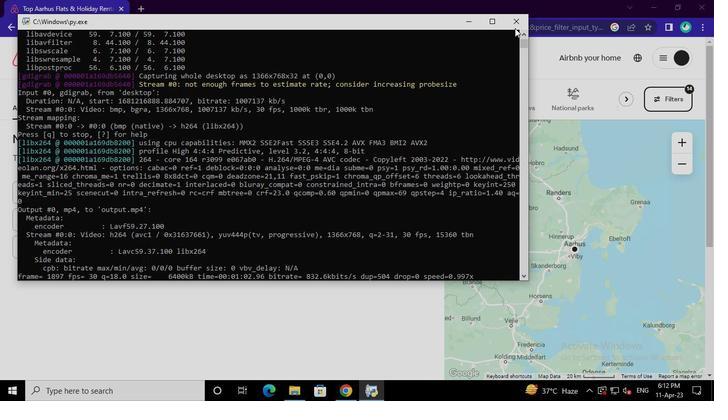 
Action: Mouse pressed left at (515, 24)
Screenshot: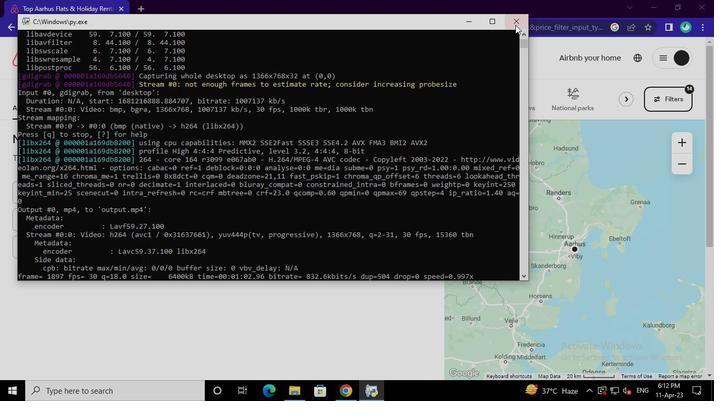 
